 Task: Plan a 2-hour team-building activity for the sales department, including outdoor challenges and team bonding exercises.
Action: Mouse pressed left at (870, 120)
Screenshot: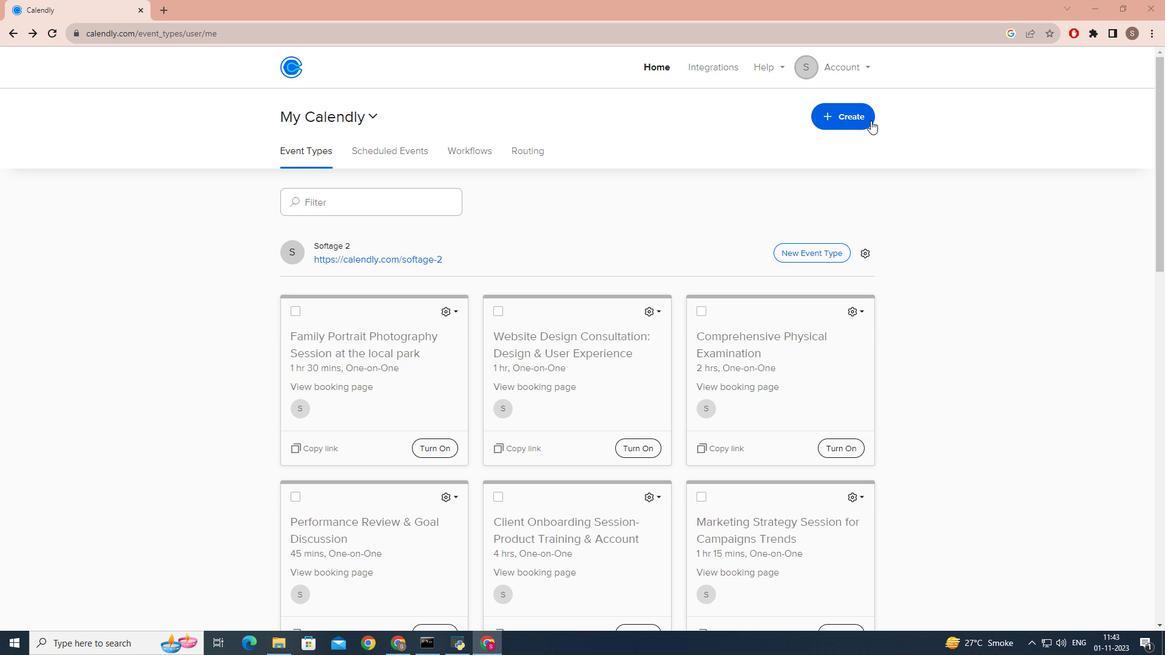 
Action: Mouse moved to (786, 163)
Screenshot: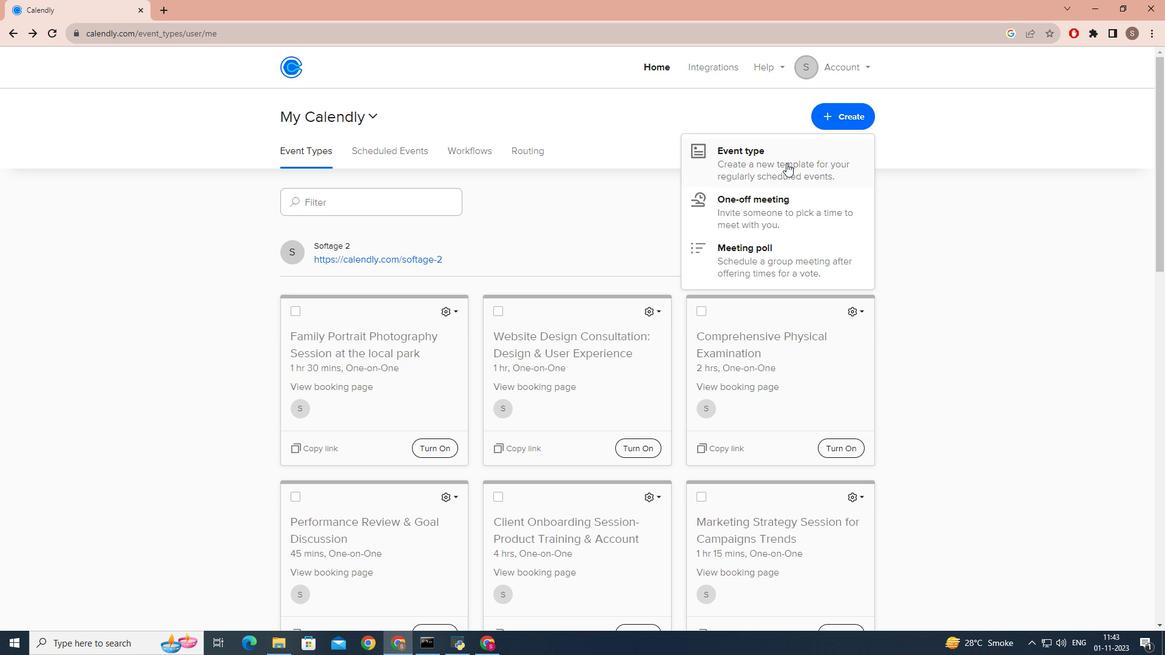 
Action: Mouse pressed left at (786, 163)
Screenshot: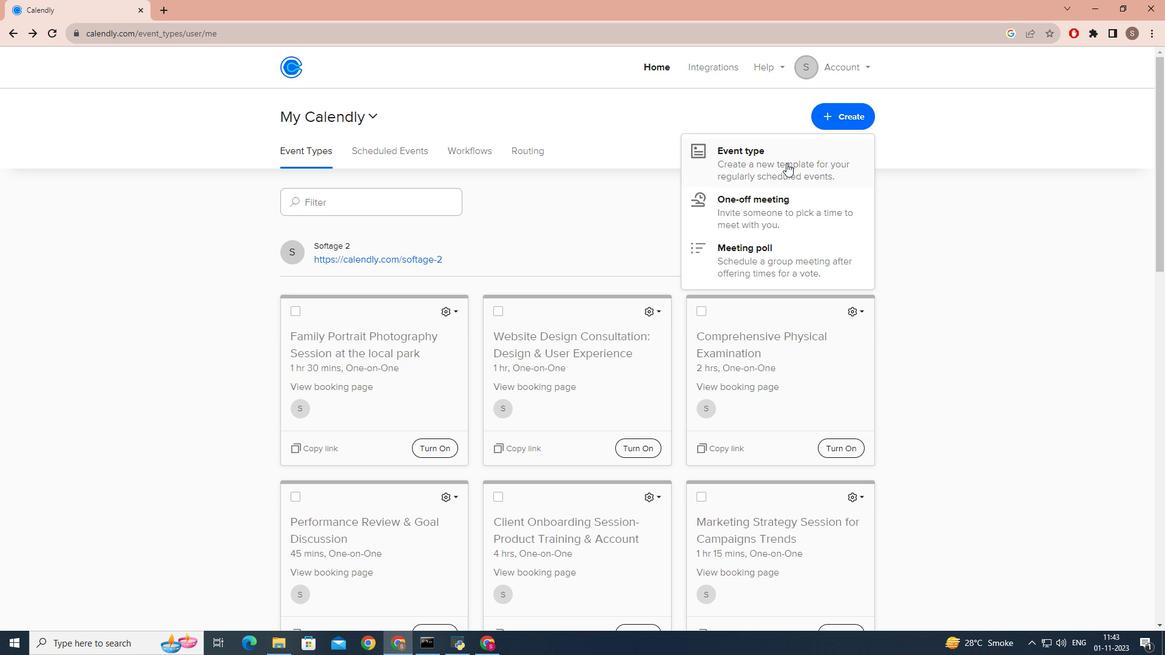 
Action: Mouse moved to (549, 211)
Screenshot: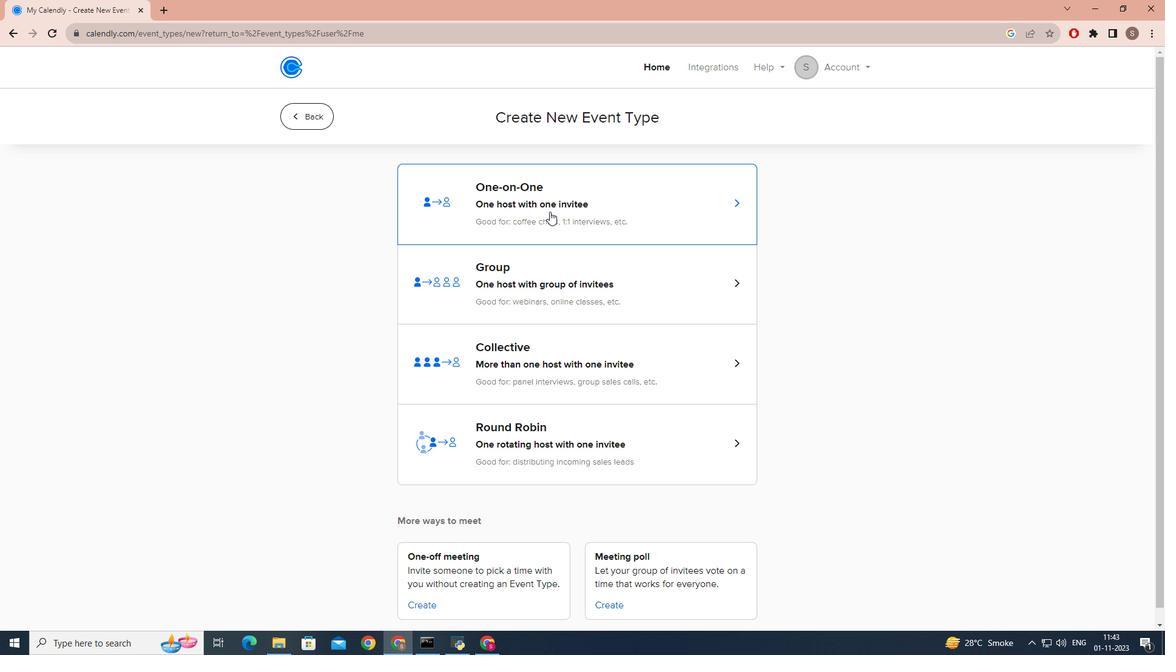 
Action: Mouse pressed left at (549, 211)
Screenshot: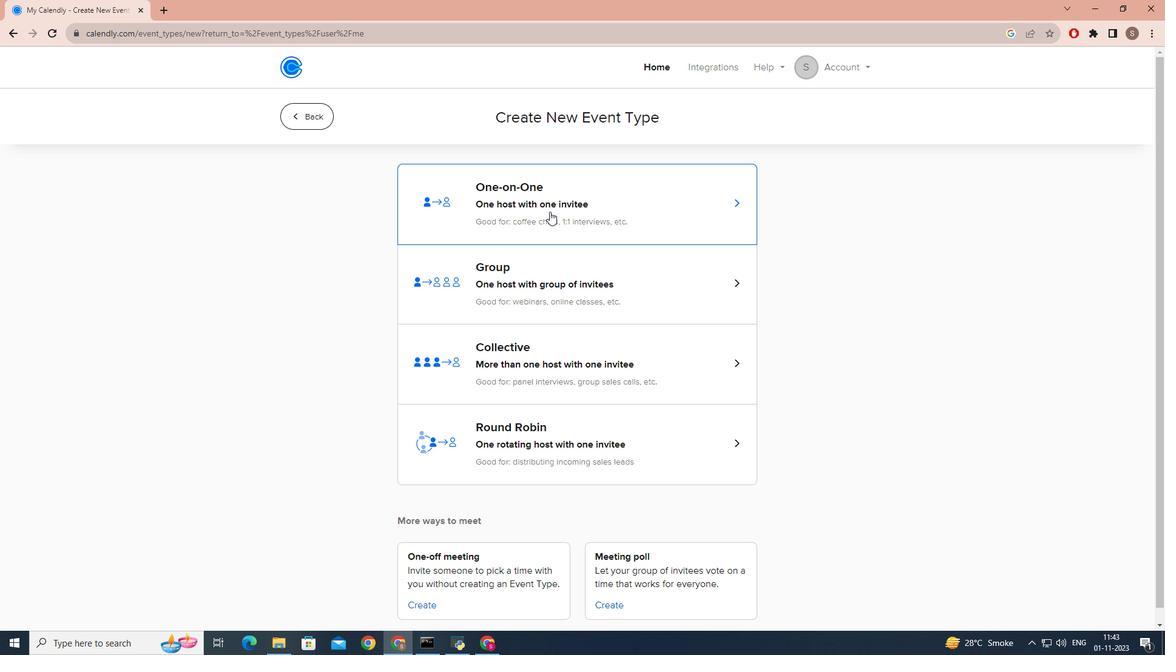 
Action: Mouse moved to (381, 288)
Screenshot: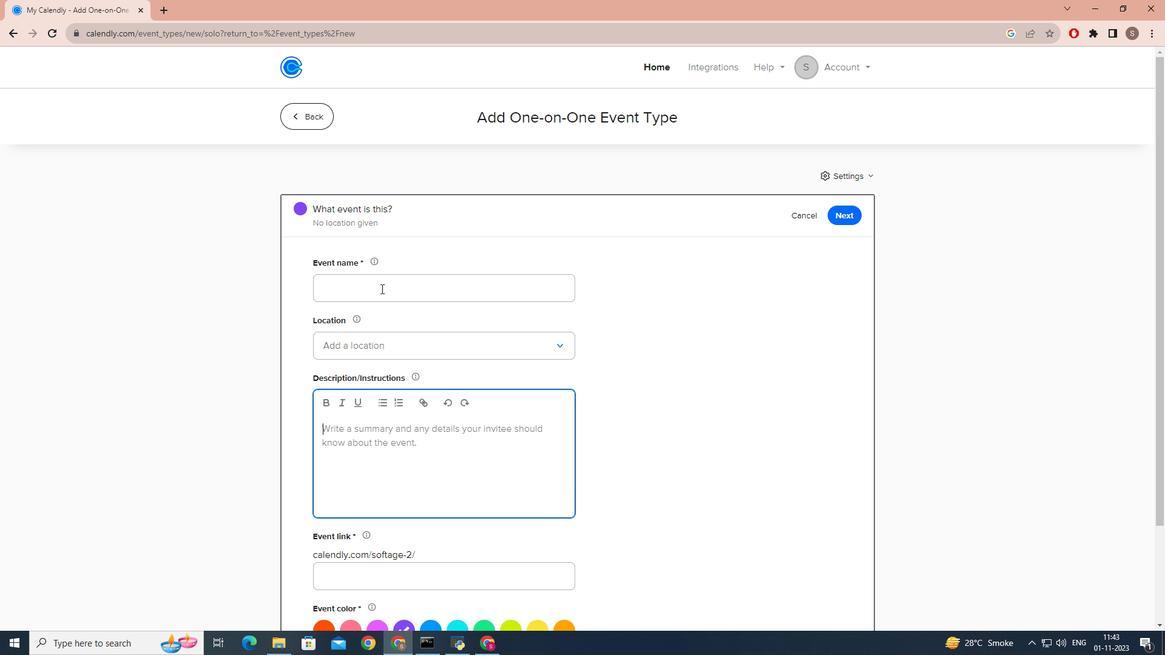 
Action: Mouse pressed left at (381, 288)
Screenshot: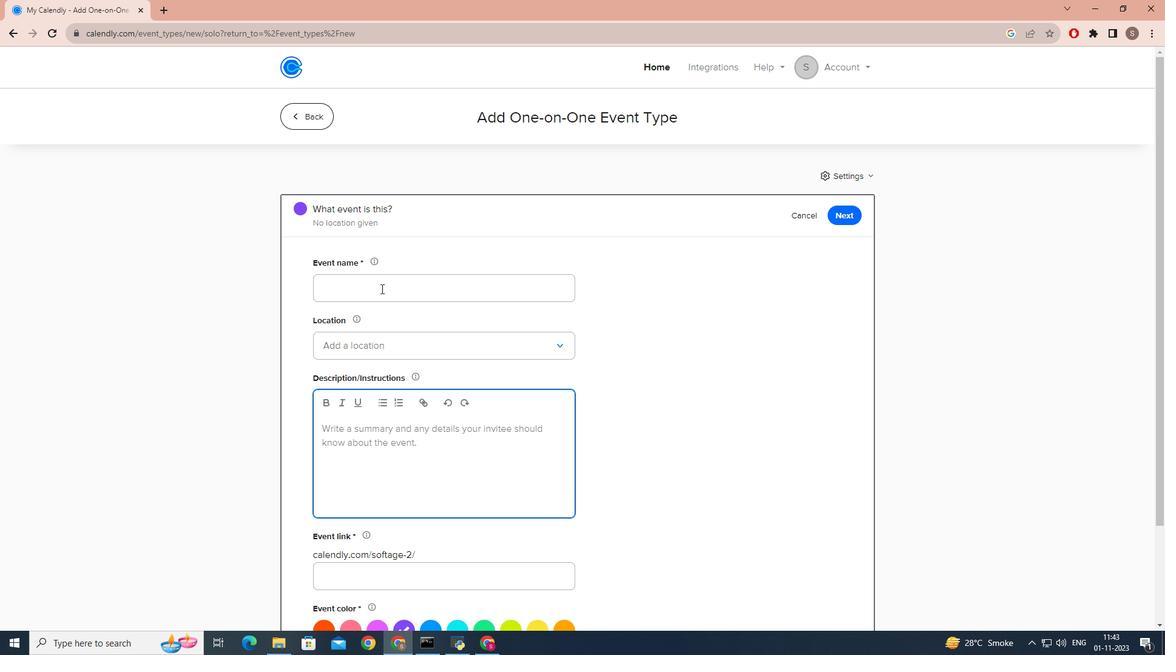 
Action: Key pressed <Key.caps_lock>S<Key.caps_lock>ales<Key.space><Key.caps_lock>D<Key.caps_lock>epartment<Key.space><Key.shift_r>:<Key.caps_lock>T<Key.caps_lock>eam<Key.space>building<Key.space>activity
Screenshot: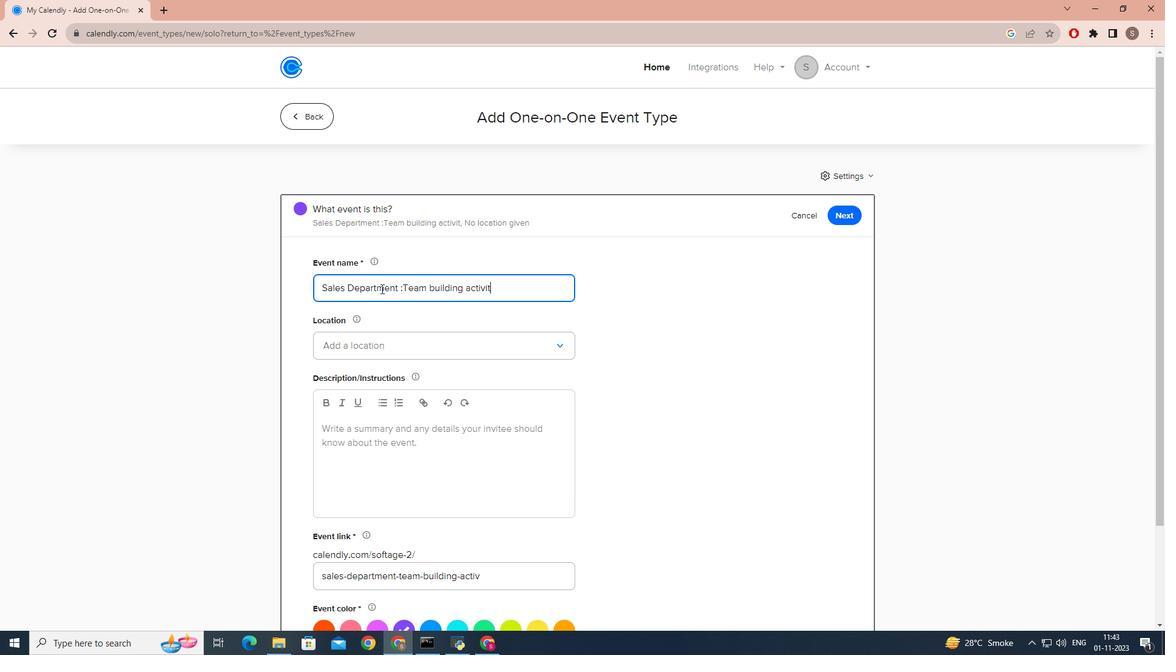 
Action: Mouse moved to (437, 286)
Screenshot: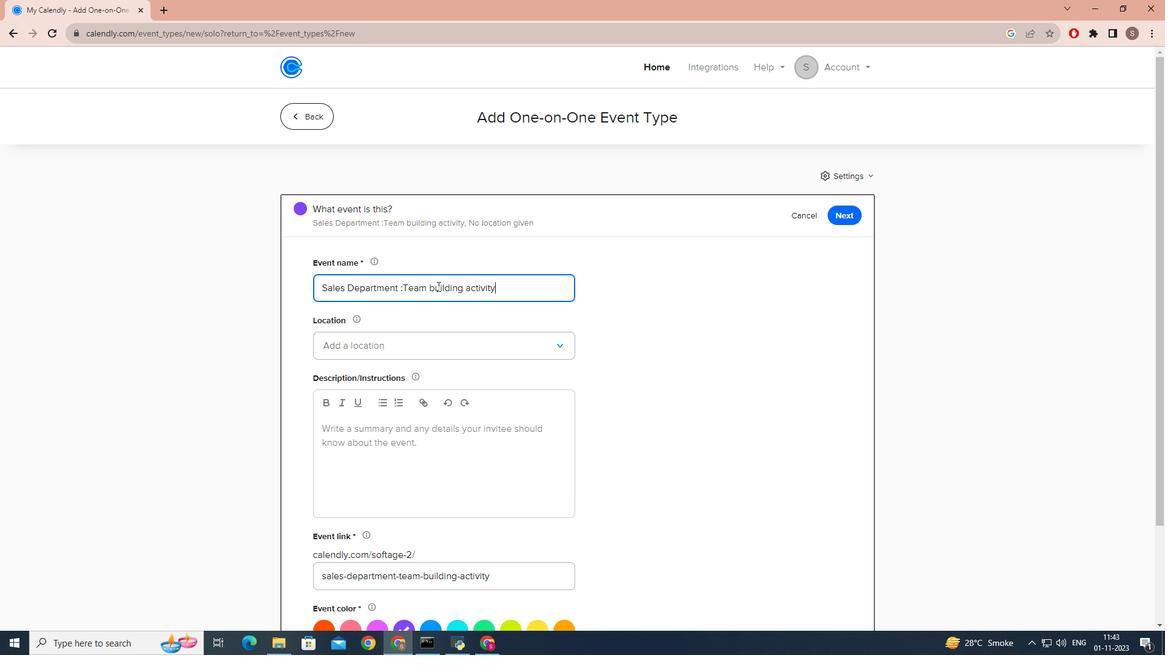 
Action: Mouse pressed left at (437, 286)
Screenshot: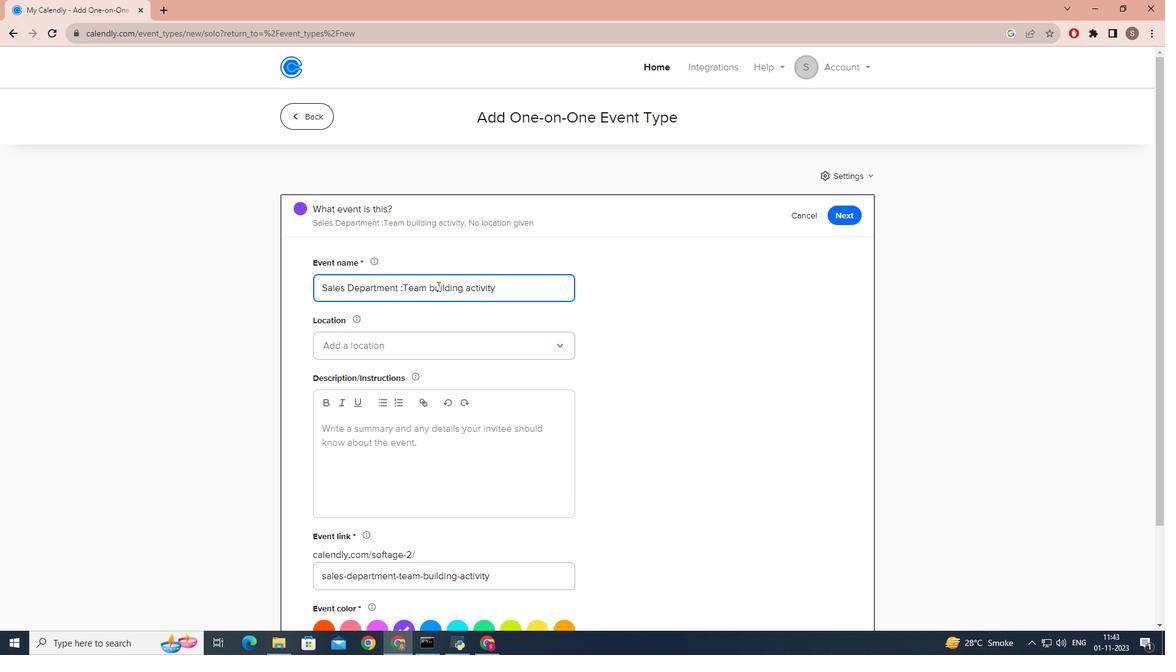 
Action: Mouse moved to (432, 287)
Screenshot: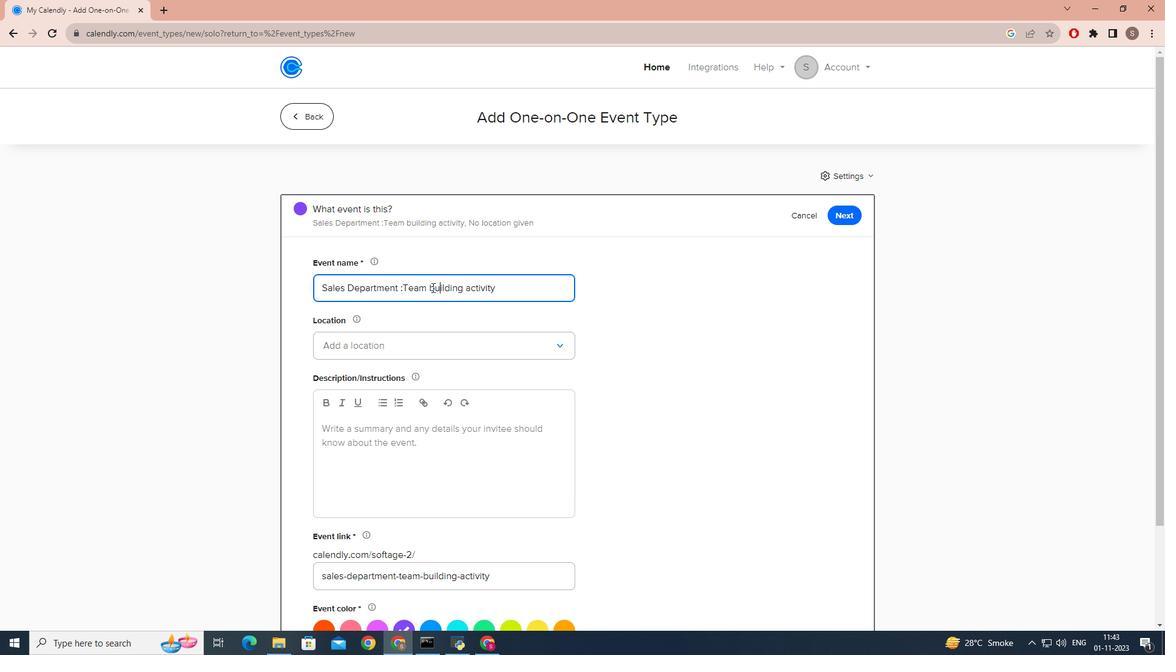 
Action: Mouse pressed left at (432, 287)
Screenshot: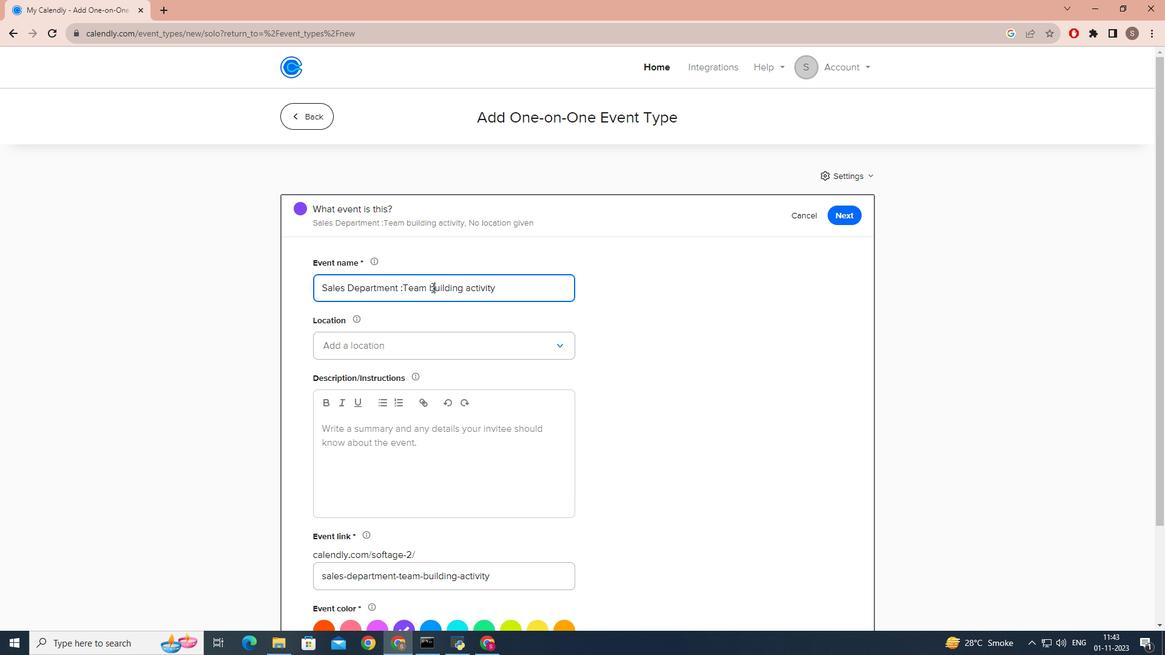 
Action: Key pressed <Key.backspace><Key.caps_lock>B
Screenshot: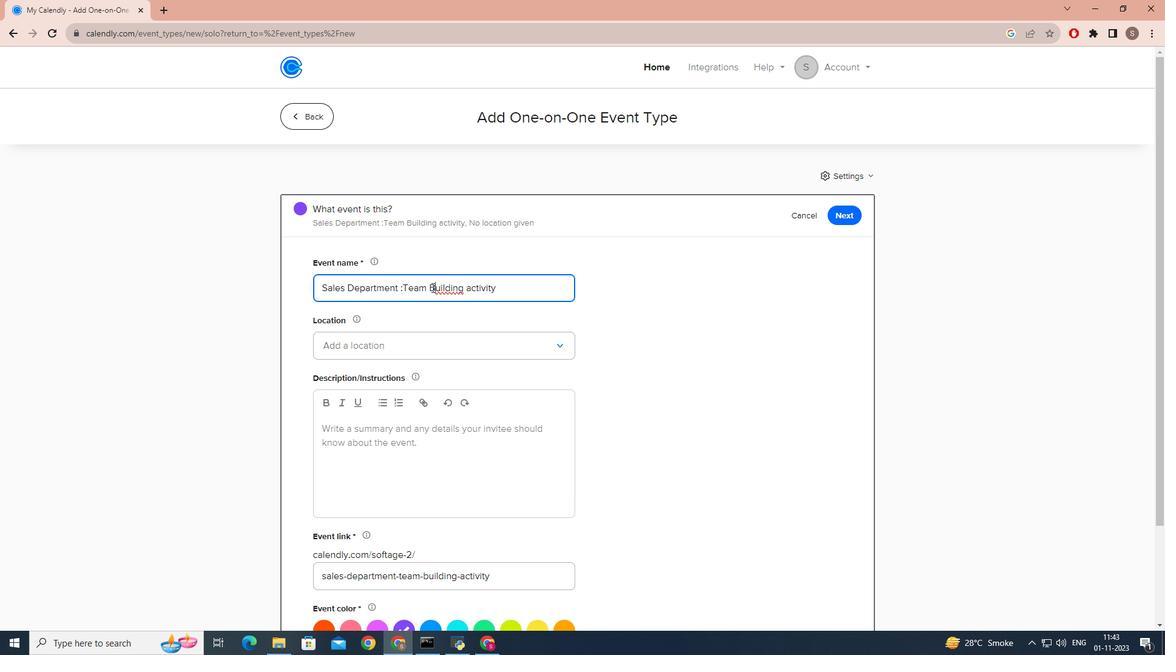 
Action: Mouse moved to (469, 295)
Screenshot: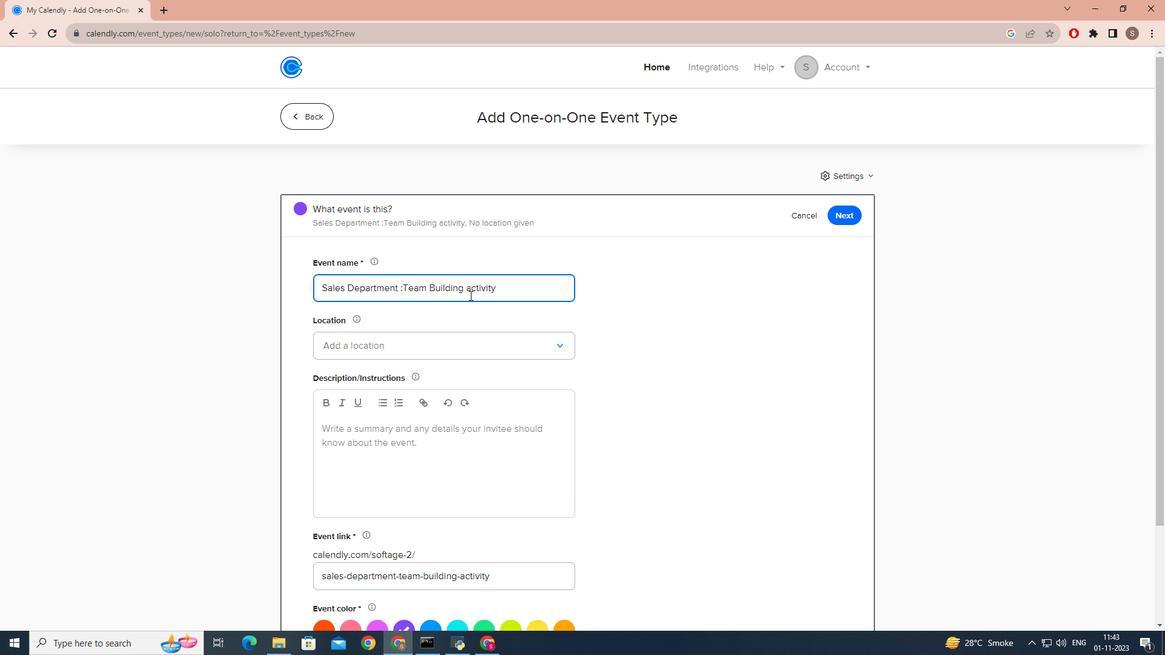 
Action: Mouse pressed left at (469, 295)
Screenshot: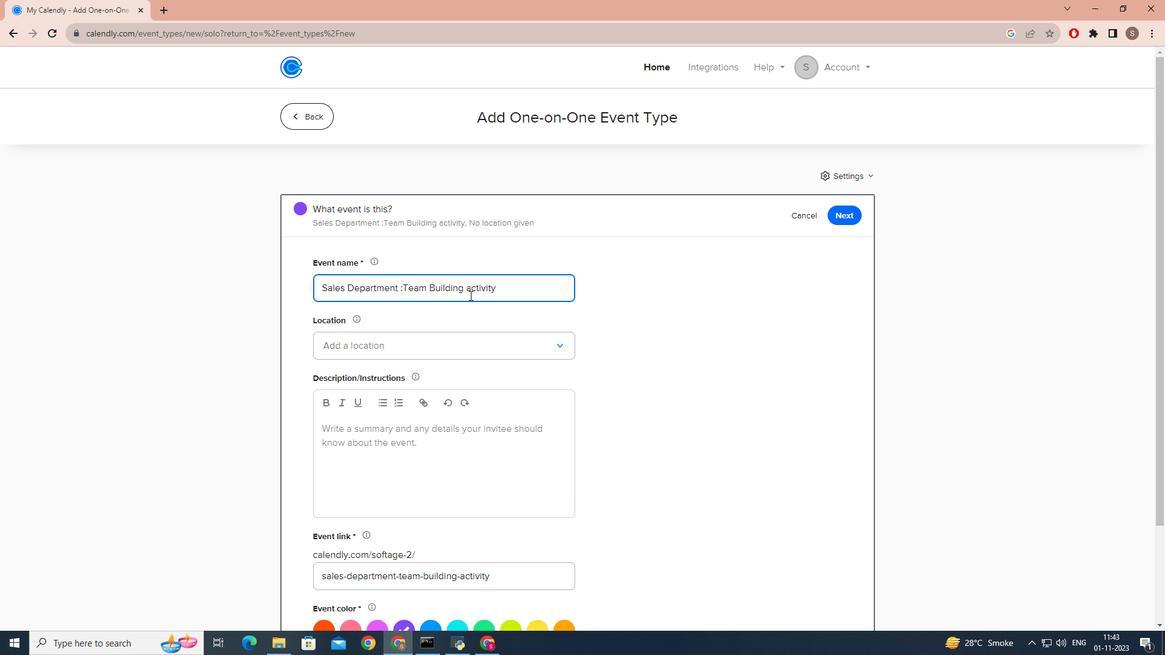 
Action: Key pressed <Key.backspace>A<Key.caps_lock>
Screenshot: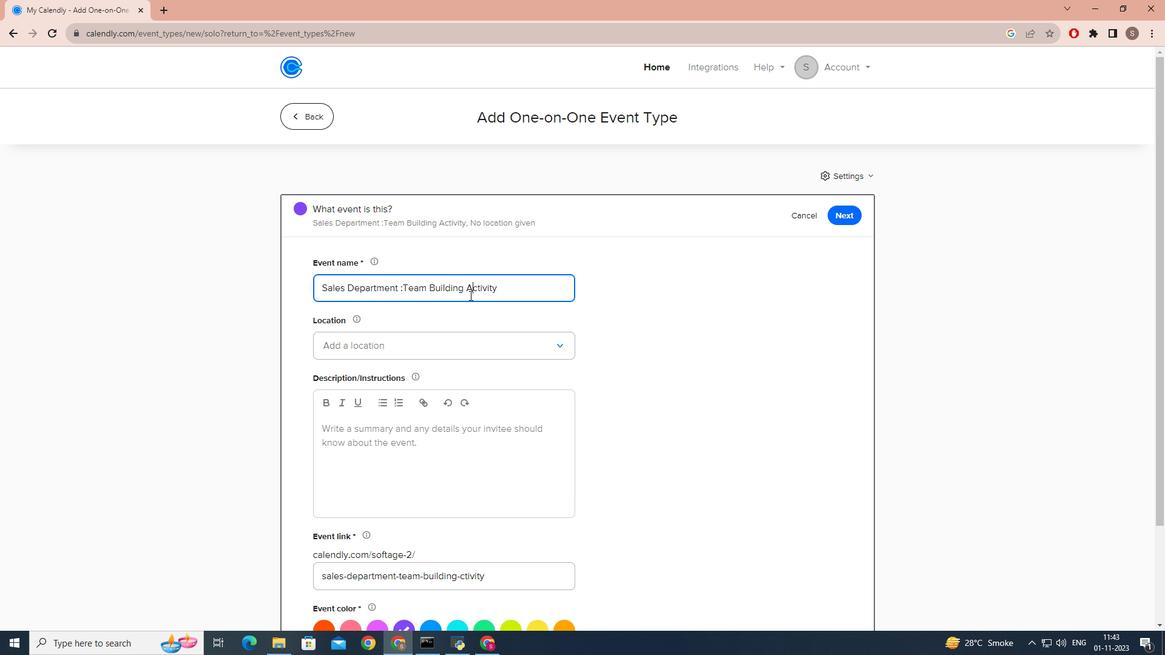 
Action: Mouse moved to (388, 338)
Screenshot: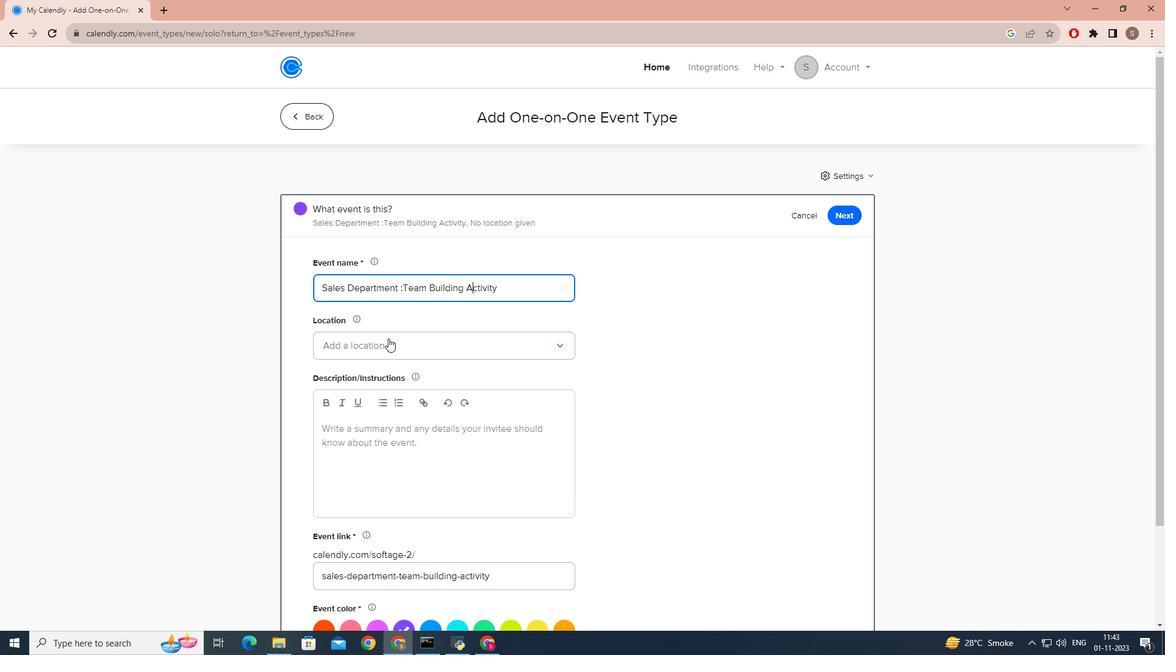 
Action: Mouse pressed left at (388, 338)
Screenshot: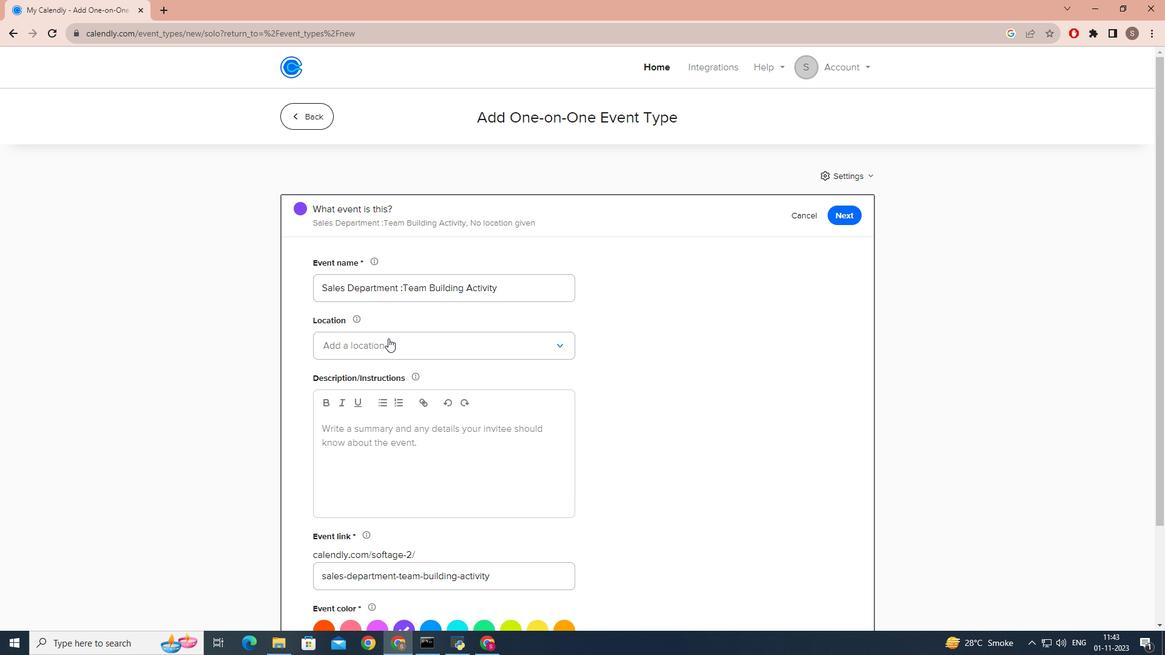 
Action: Mouse moved to (375, 382)
Screenshot: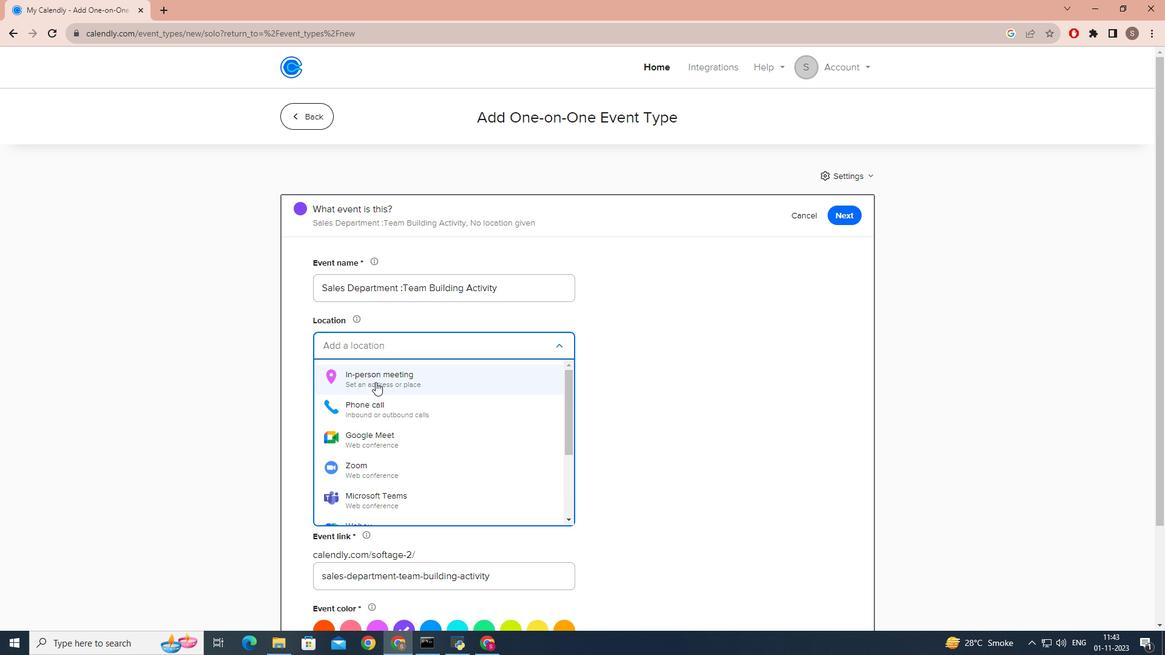 
Action: Mouse pressed left at (375, 382)
Screenshot: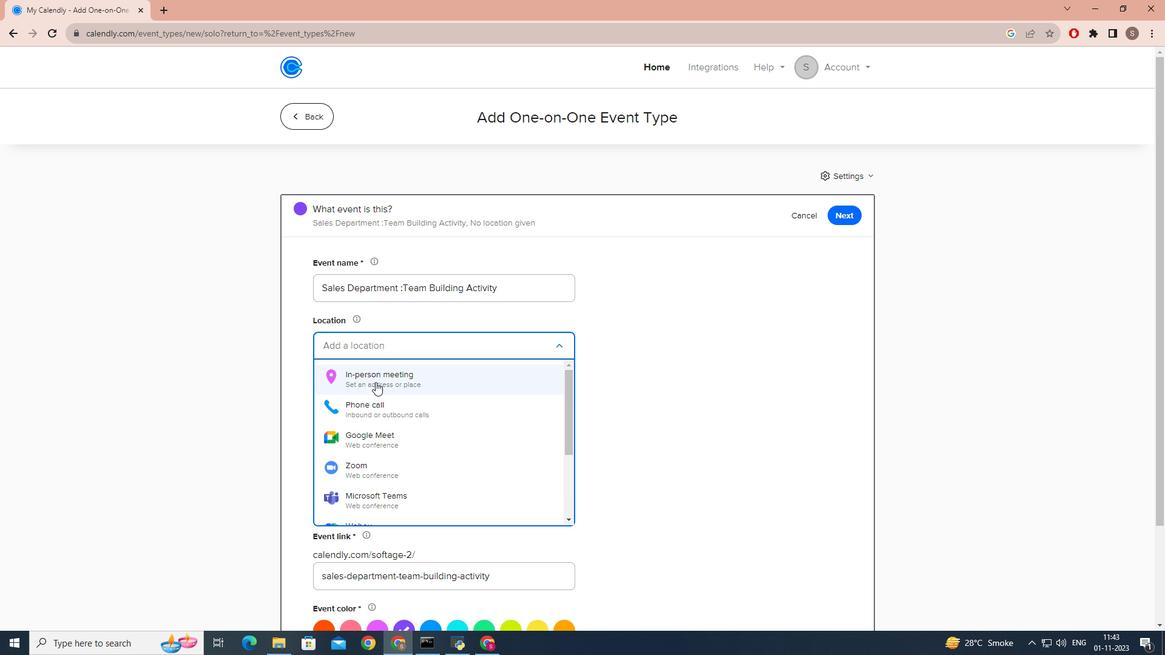 
Action: Mouse moved to (534, 197)
Screenshot: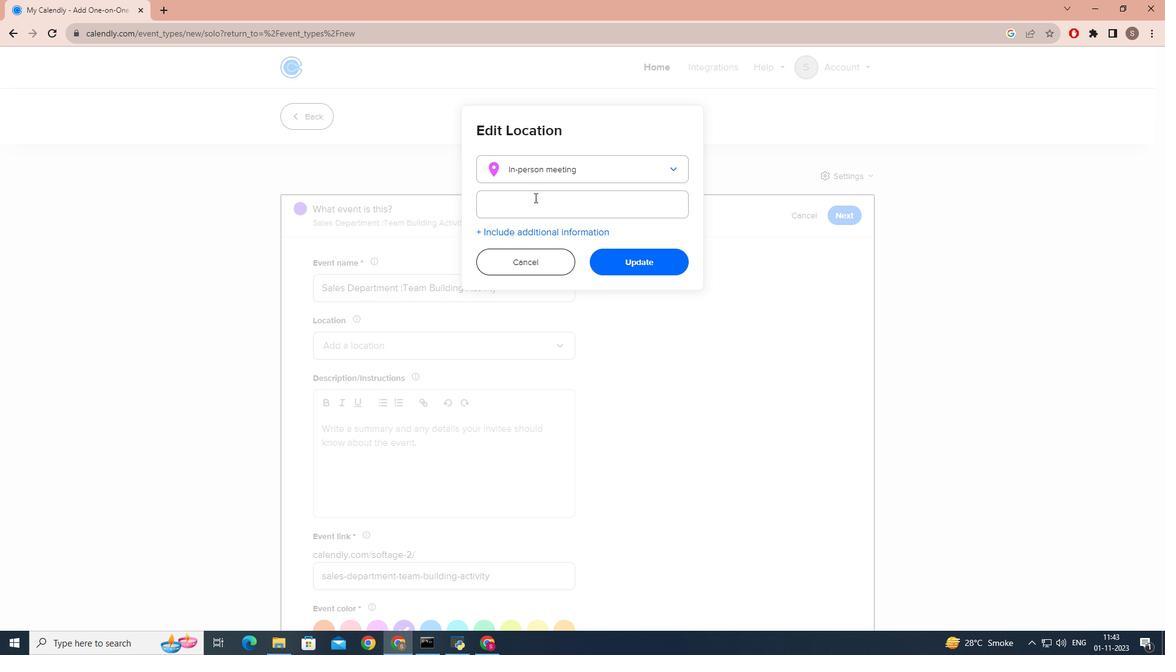 
Action: Mouse pressed left at (534, 197)
Screenshot: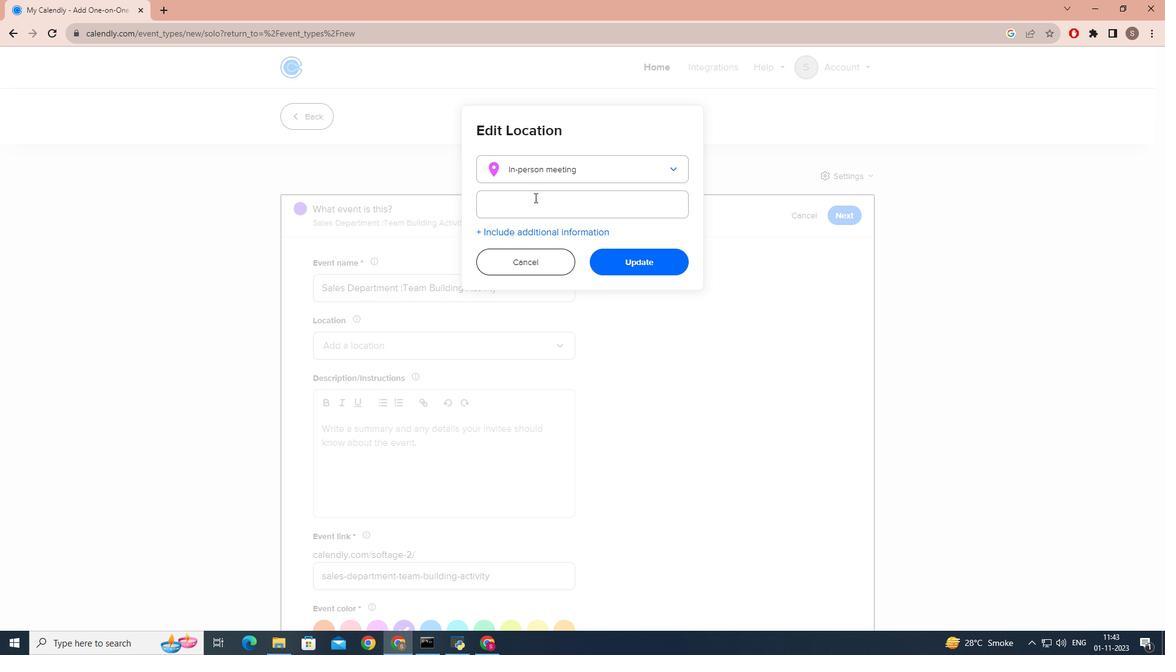 
Action: Key pressed <Key.caps_lock>C<Key.caps_lock>omo<Key.space><Key.caps_lock>P<Key.caps_lock>ark,<Key.space><Key.caps_lock>M<Key.caps_lock>innesota
Screenshot: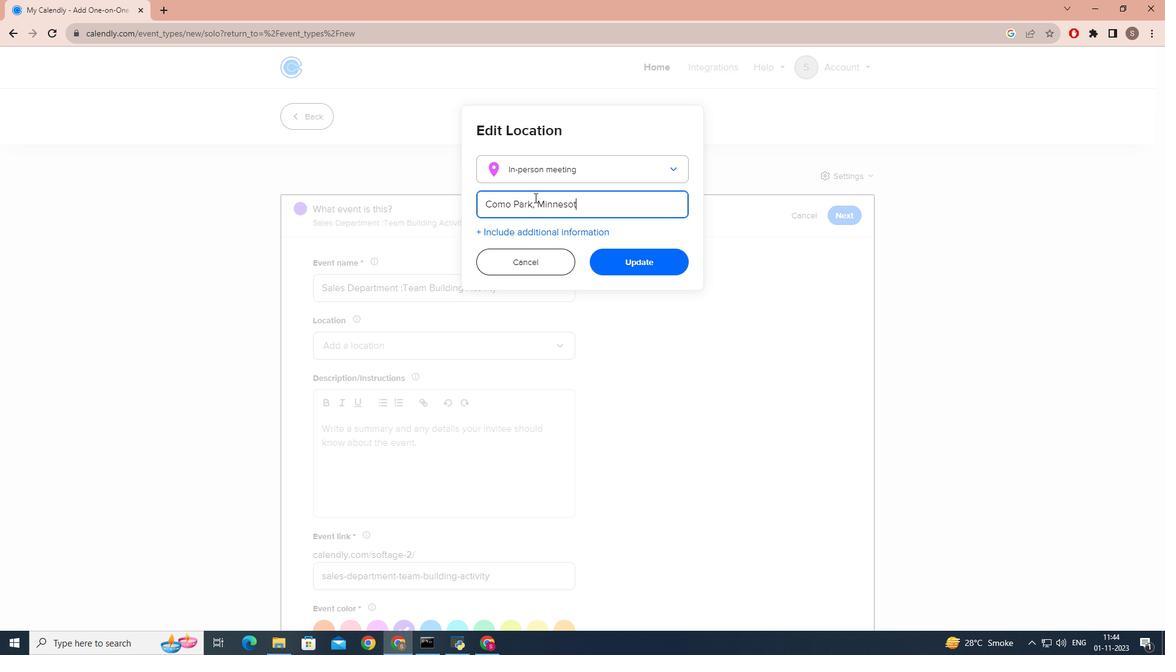 
Action: Mouse moved to (612, 270)
Screenshot: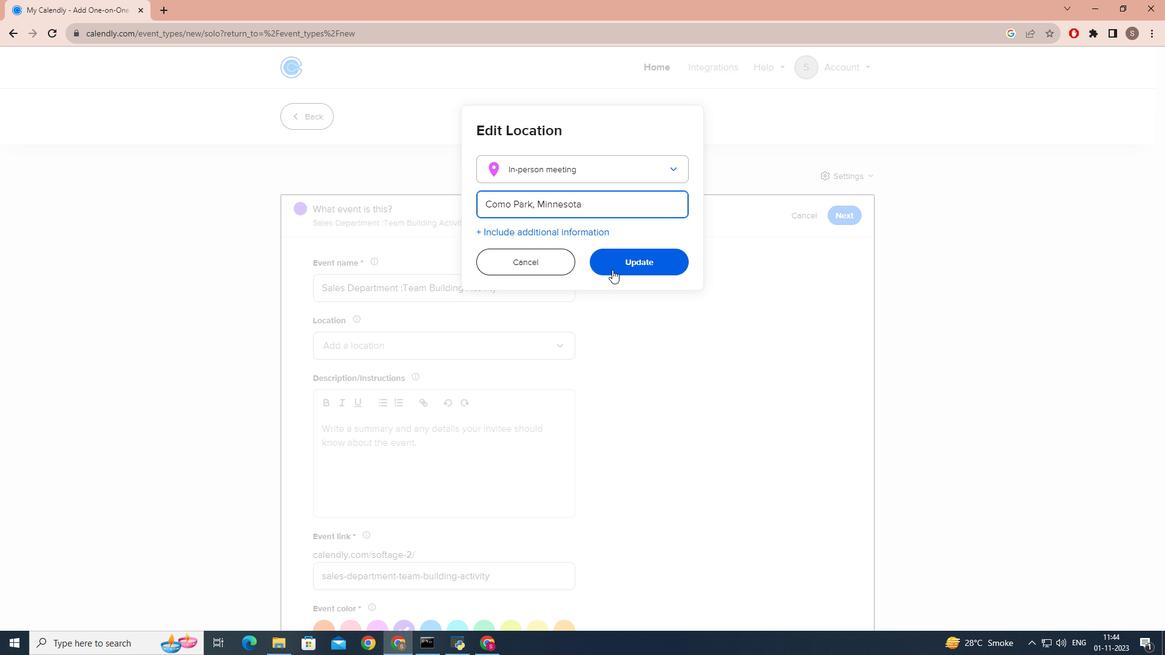 
Action: Mouse pressed left at (612, 270)
Screenshot: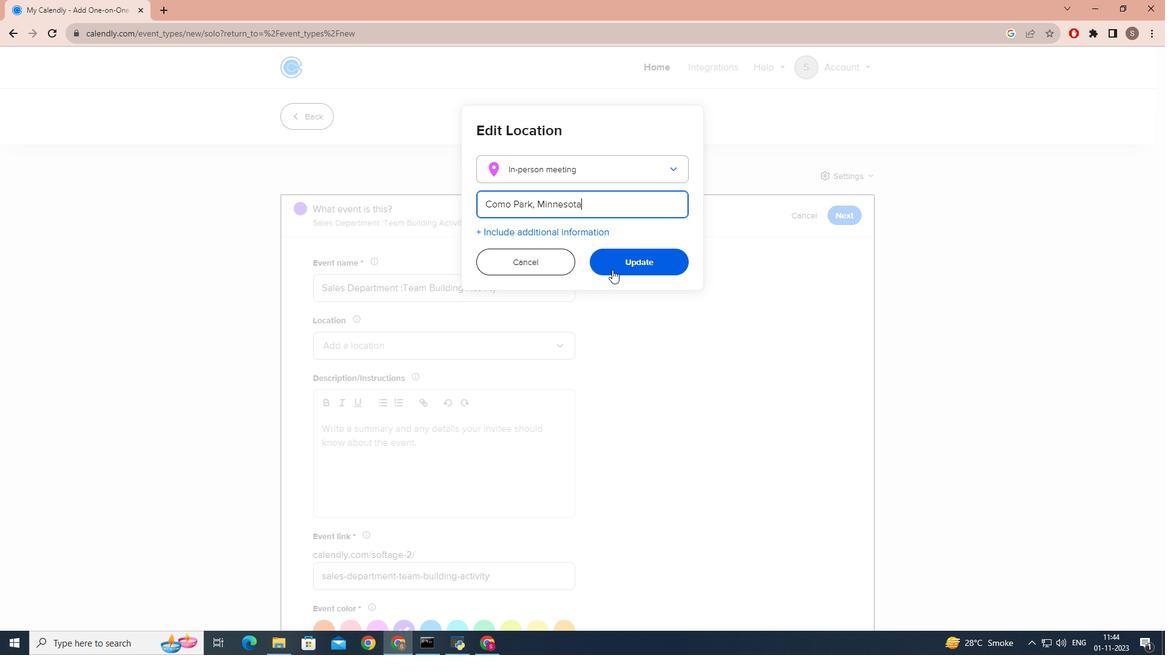 
Action: Mouse moved to (385, 472)
Screenshot: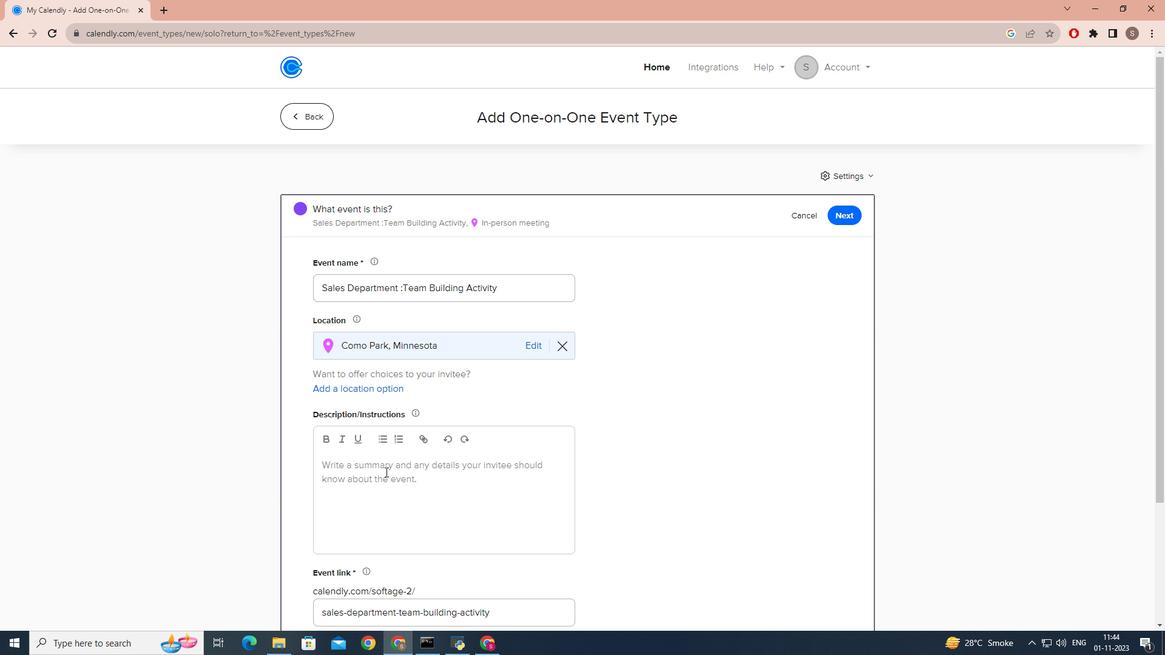 
Action: Mouse pressed left at (385, 472)
Screenshot: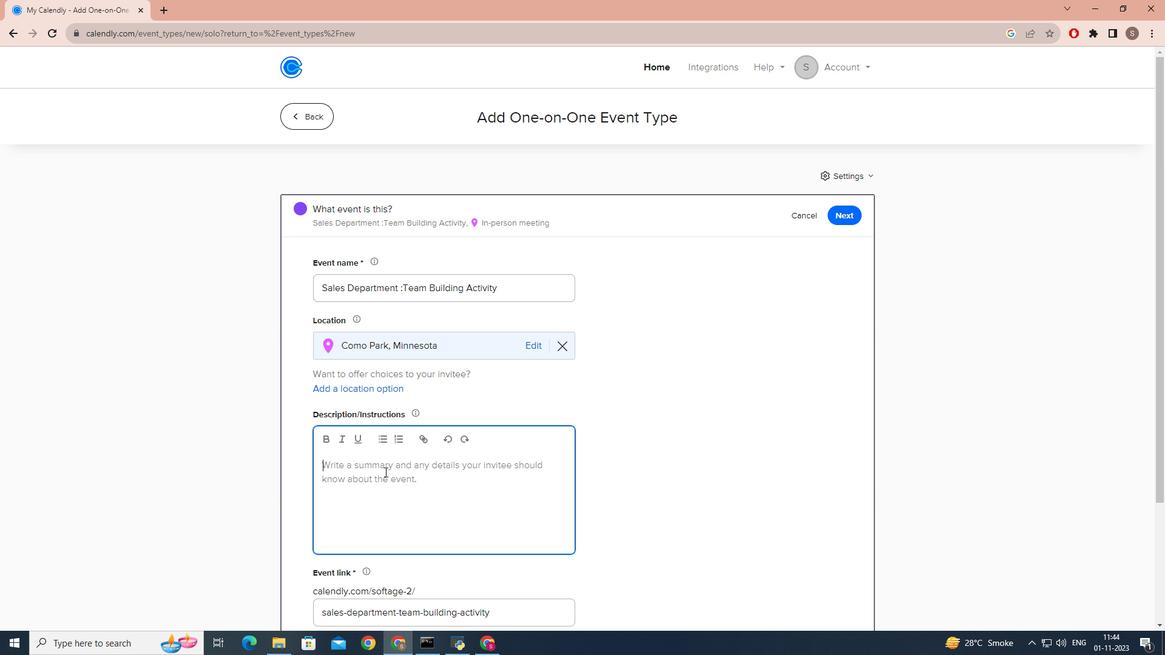 
Action: Mouse moved to (384, 472)
Screenshot: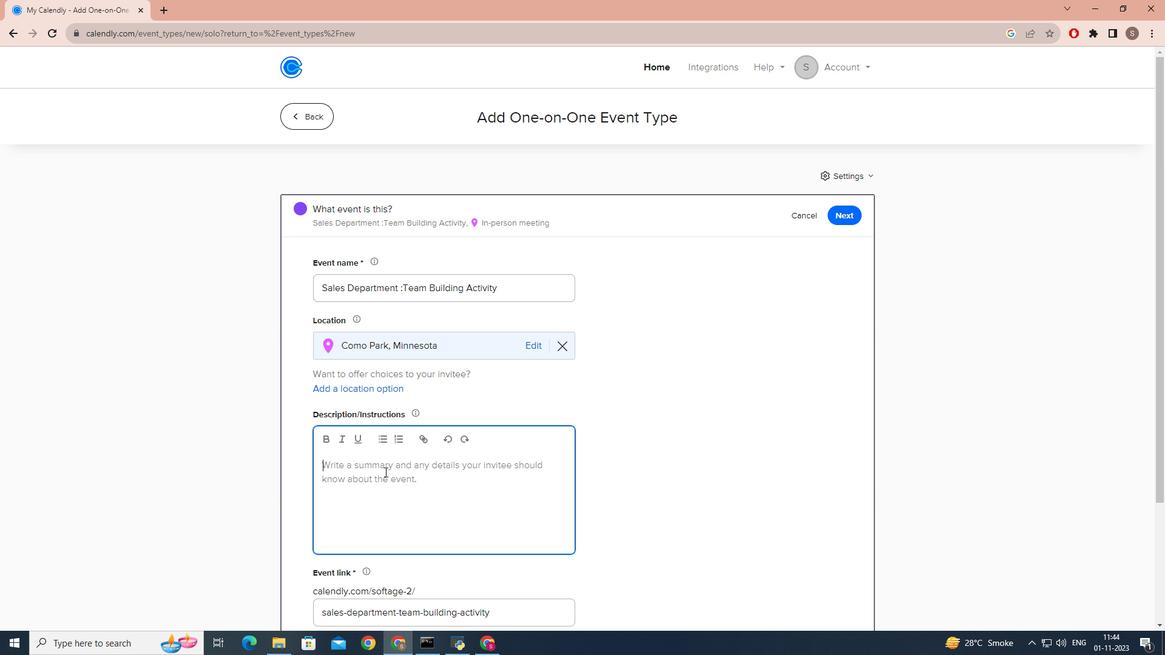 
Action: Key pressed <Key.caps_lock>J<Key.caps_lock>oin<Key.space>us<Key.space>for<Key.space>a<Key.space>fun<Key.space>and<Key.space>engaging<Key.space>team<Key.space>building<Key.space>session<Key.space>.<Key.caps_lock>W<Key.caps_lock>e<Key.space>will<Key.space>be<Key.space>our<Key.backspace>tdoors<Key.space>,tacking<Key.space>challebn<Key.backspace><Key.backspace>nges<Key.space>and<Key.space>participating<Key.space>in<Key.space>tem<Key.space>bonding<Key.space>exercises<Key.space>tostre<Key.backspace><Key.backspace><Key.backspace><Key.backspace><Key.space>
Screenshot: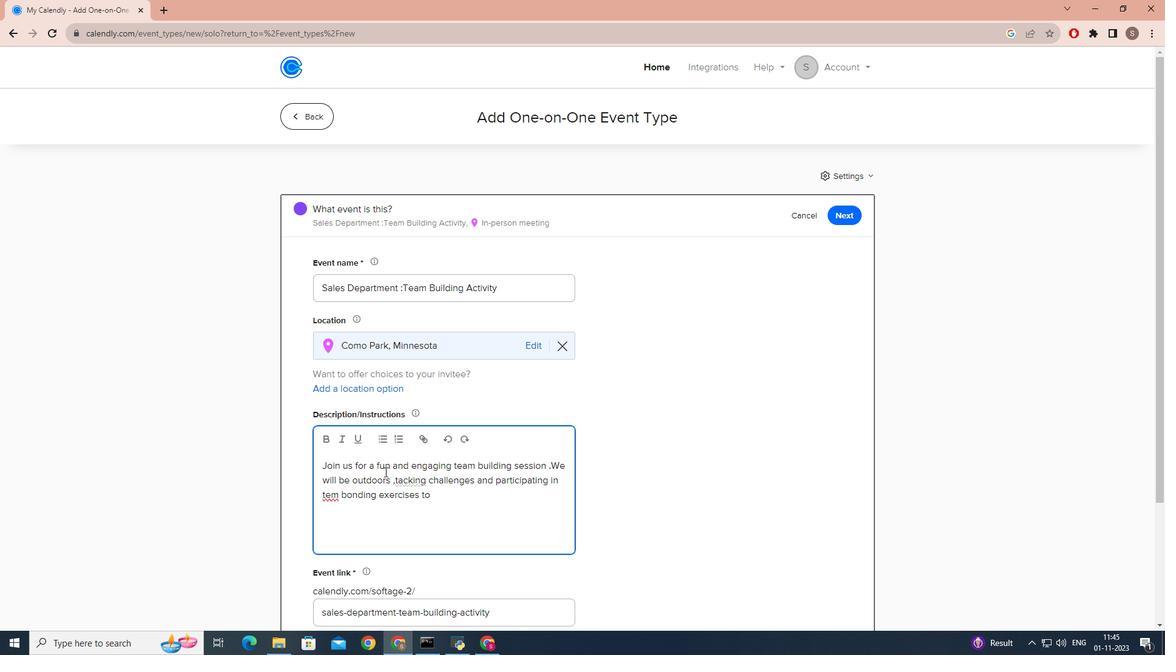 
Action: Mouse moved to (332, 495)
Screenshot: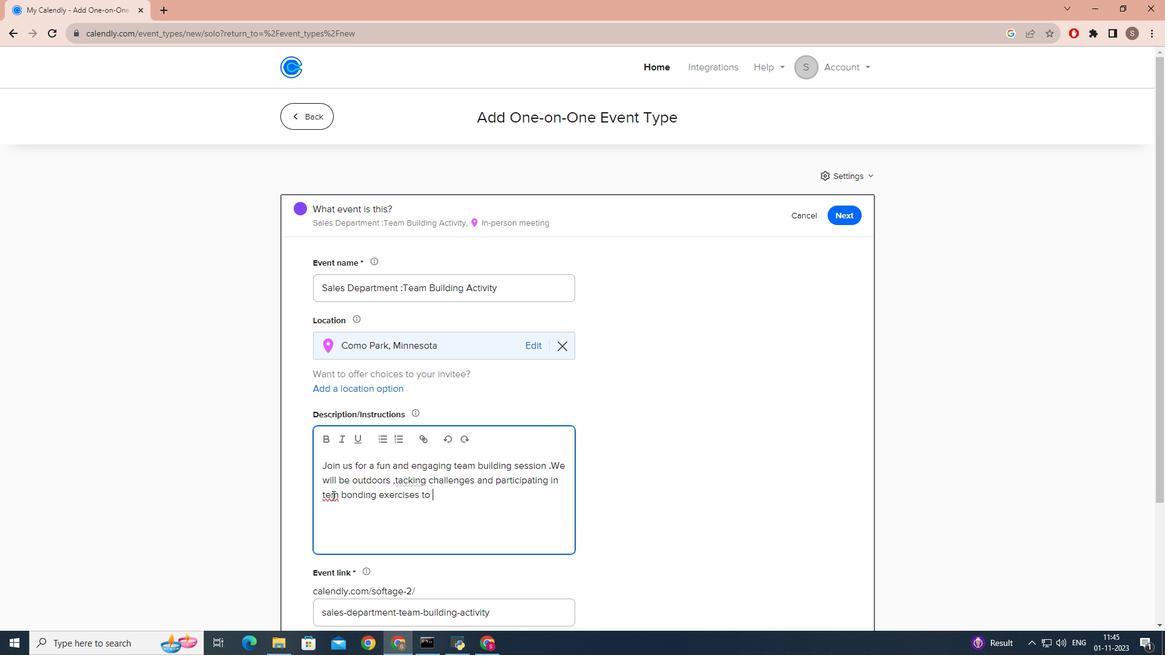 
Action: Mouse pressed left at (332, 495)
Screenshot: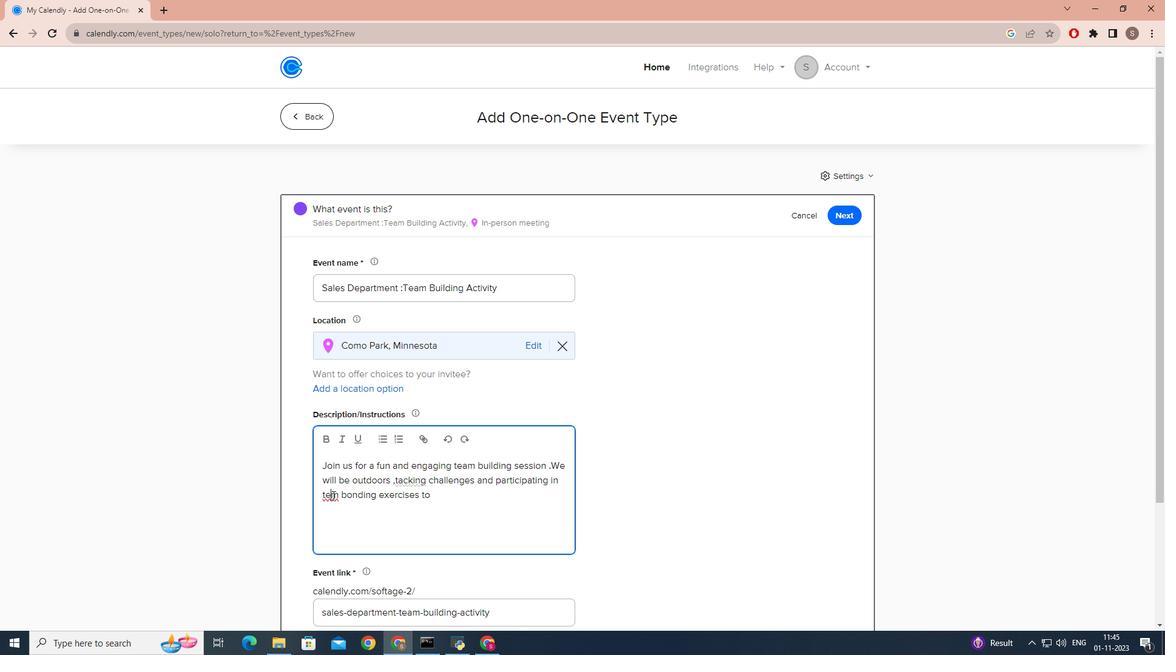 
Action: Key pressed a
Screenshot: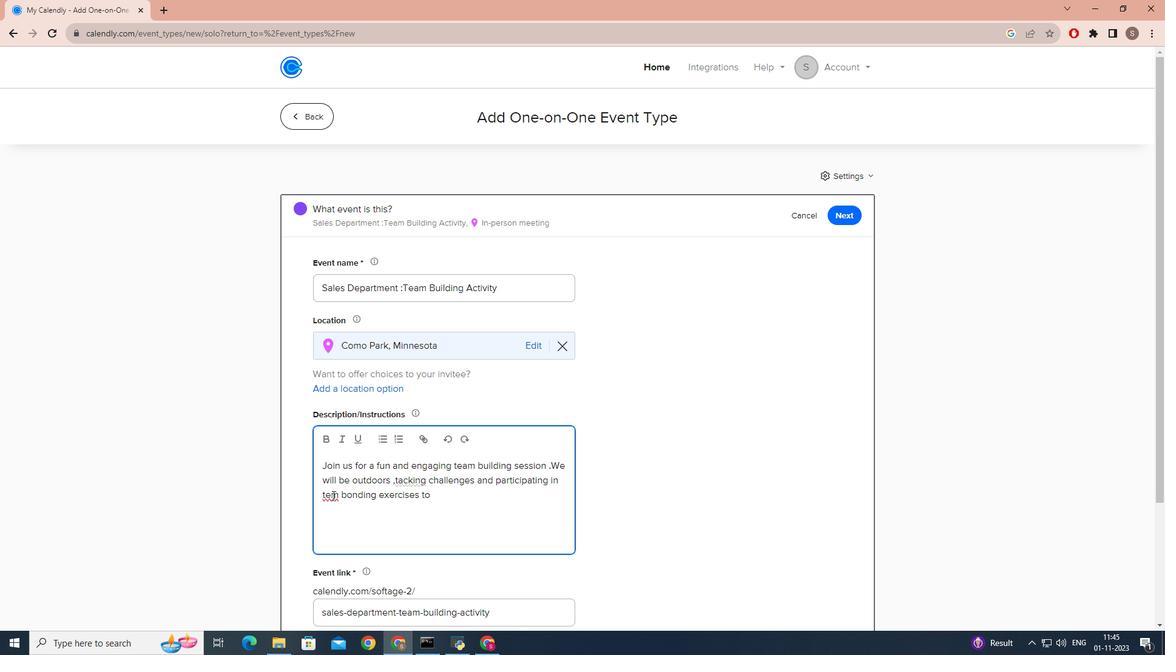 
Action: Mouse moved to (443, 503)
Screenshot: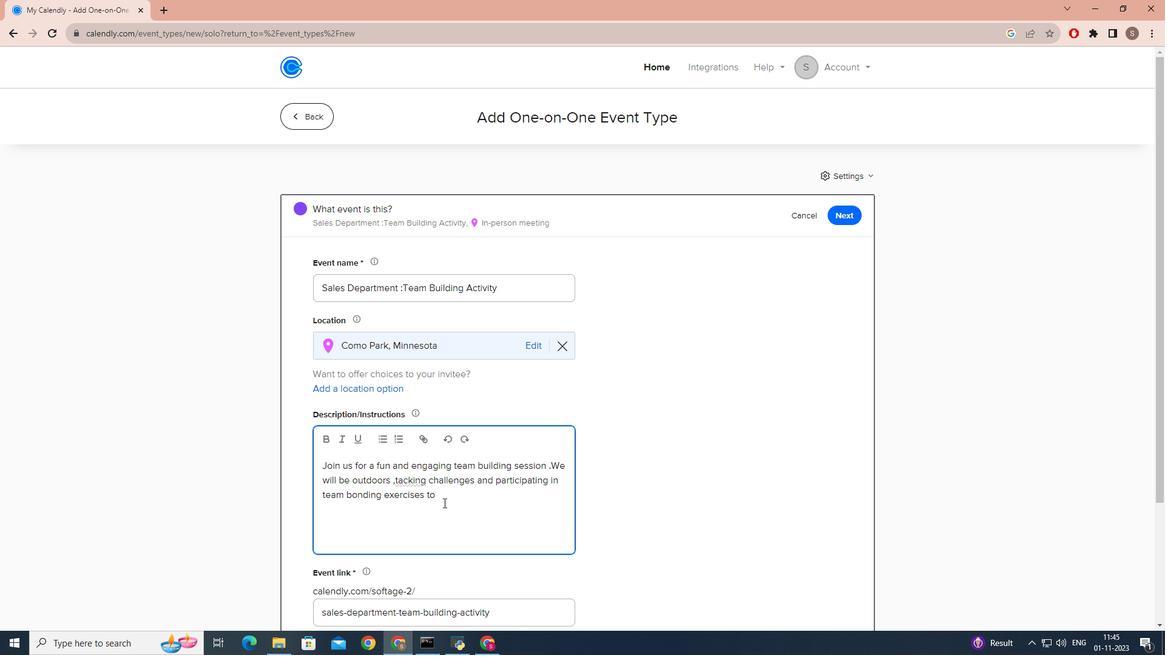 
Action: Mouse pressed left at (443, 503)
Screenshot: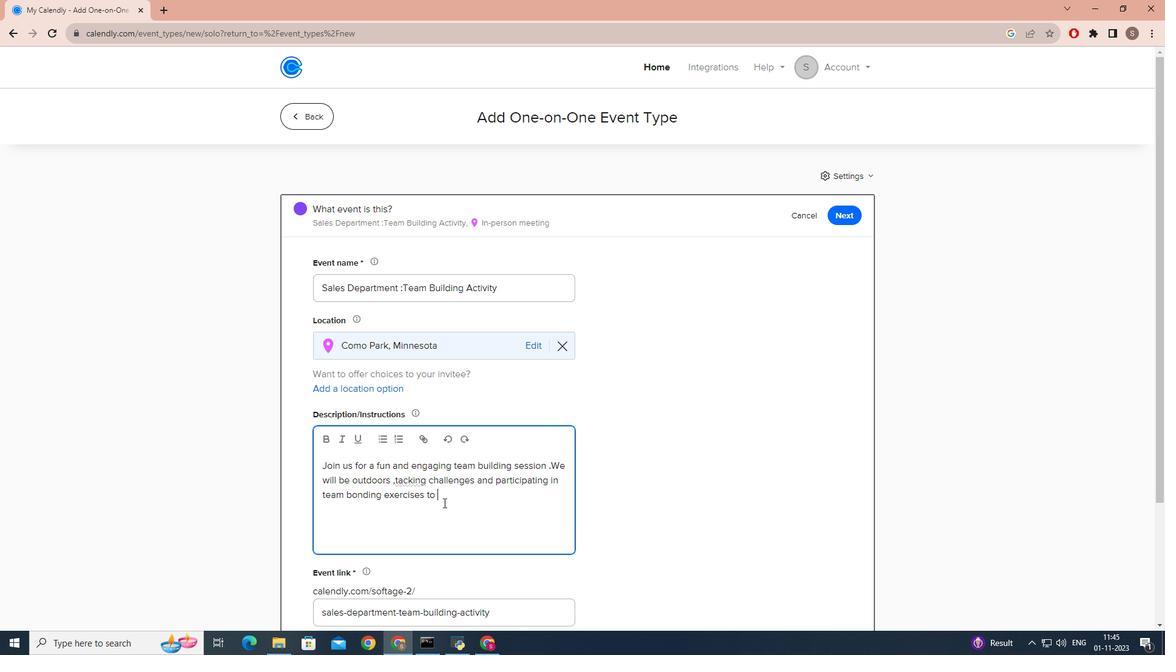 
Action: Key pressed strengthen<Key.space>our<Key.space>collo<Key.backspace>aborative<Key.space>skills.<Key.caps_lock>D<Key.caps_lock>ress<Key.space>comfortbely<Key.space>an<Key.backspace><Key.backspace><Key.backspace><Key.backspace><Key.backspace><Key.backspace><Key.backspace>abely<Key.space>a<Key.backspace><Key.backspace><Key.backspace><Key.backspace><Key.backspace><Key.backspace>bly<Key.space>and<Key.space>be<Key.space>ready<Key.space>for<Key.space><Key.space><Key.backspace>a<Key.space>graet<Key.space><Key.backspace><Key.backspace><Key.backspace><Key.backspace><Key.backspace>reat<Key.space>team<Key.space>building<Key.space>experience<Key.space>with<Key.space>the<Key.space><Key.caps_lock>S<Key.caps_lock>ales<Key.space>deap<Key.backspace><Key.backspace>parte<Key.backspace>ment.
Screenshot: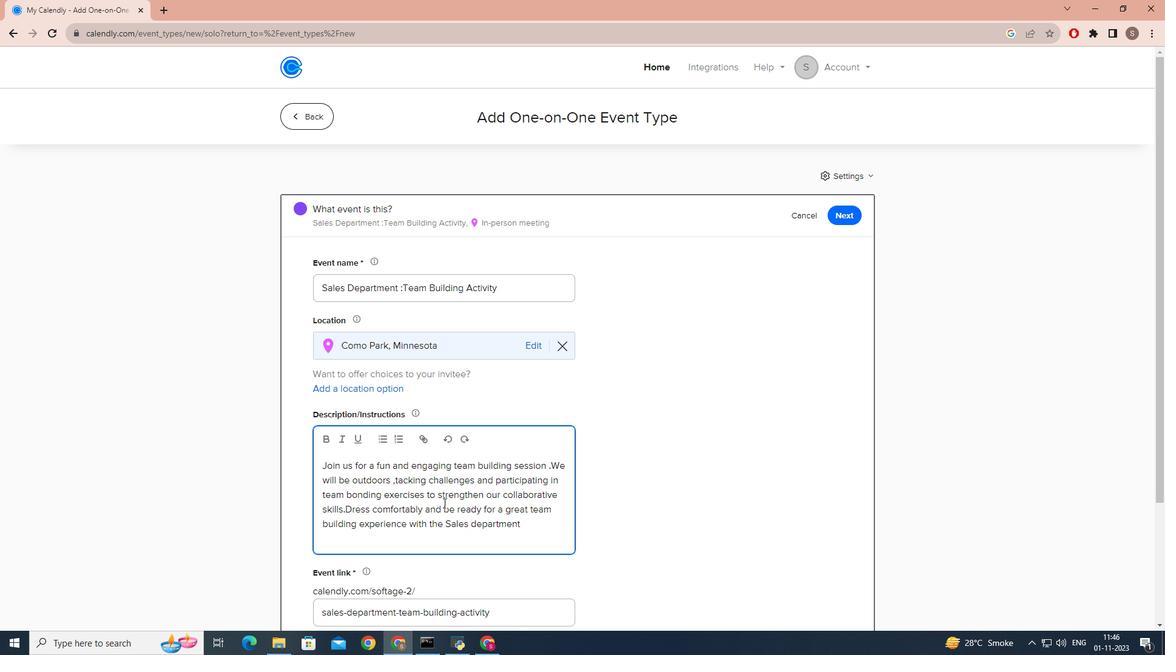 
Action: Mouse moved to (443, 503)
Screenshot: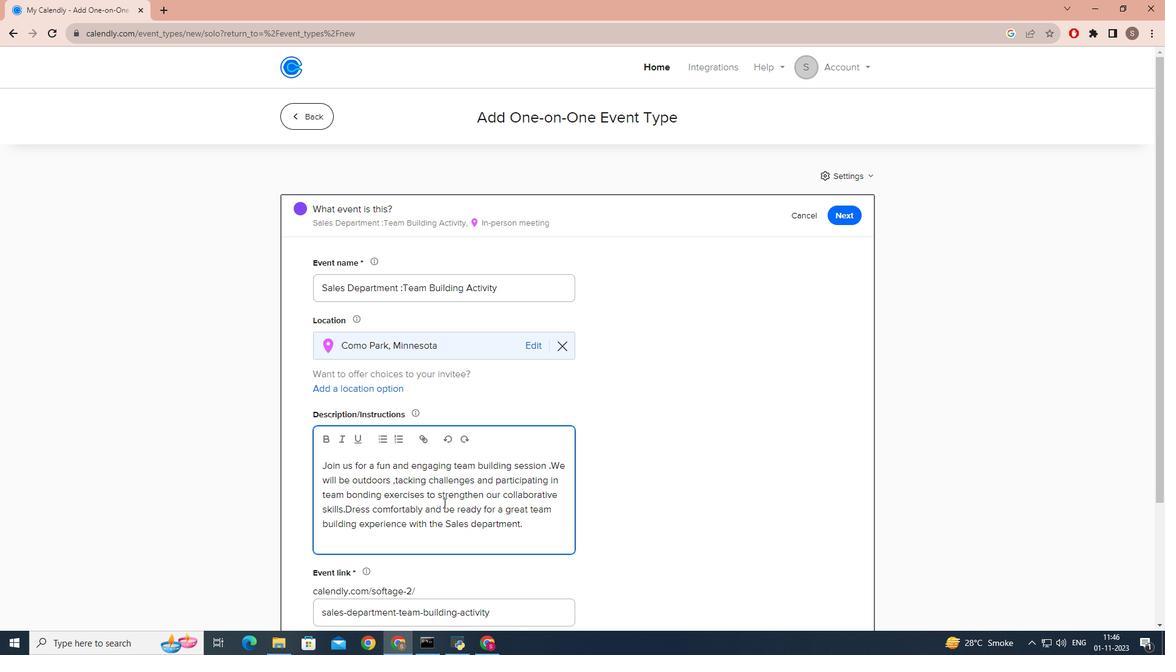 
Action: Mouse scrolled (443, 502) with delta (0, 0)
Screenshot: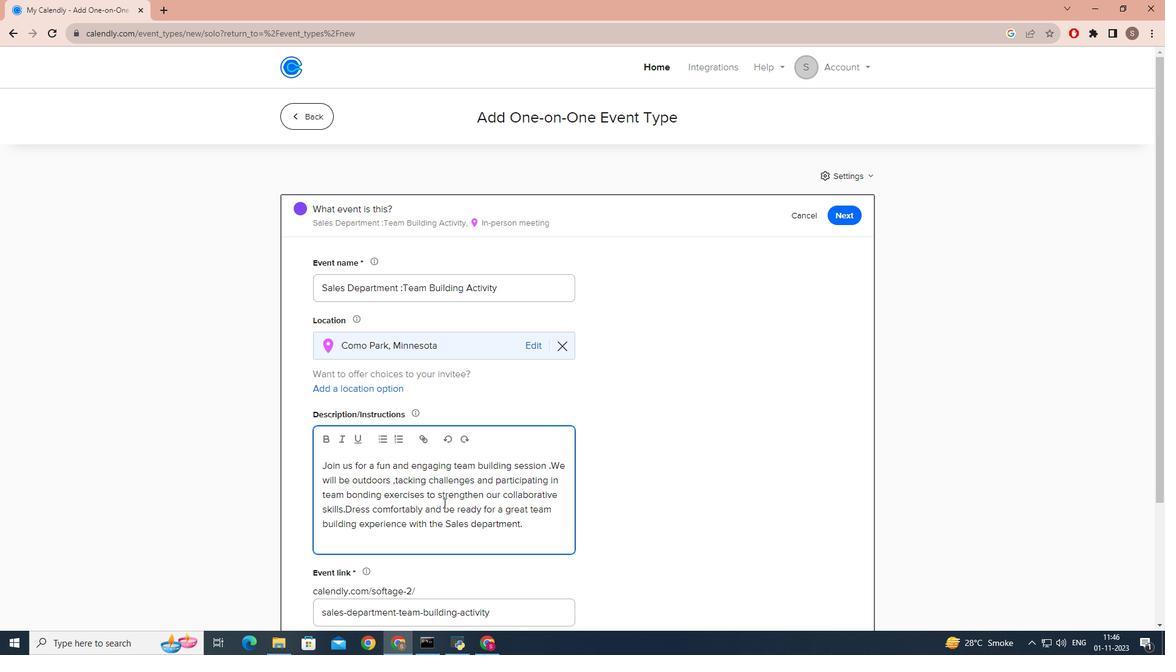 
Action: Mouse scrolled (443, 502) with delta (0, 0)
Screenshot: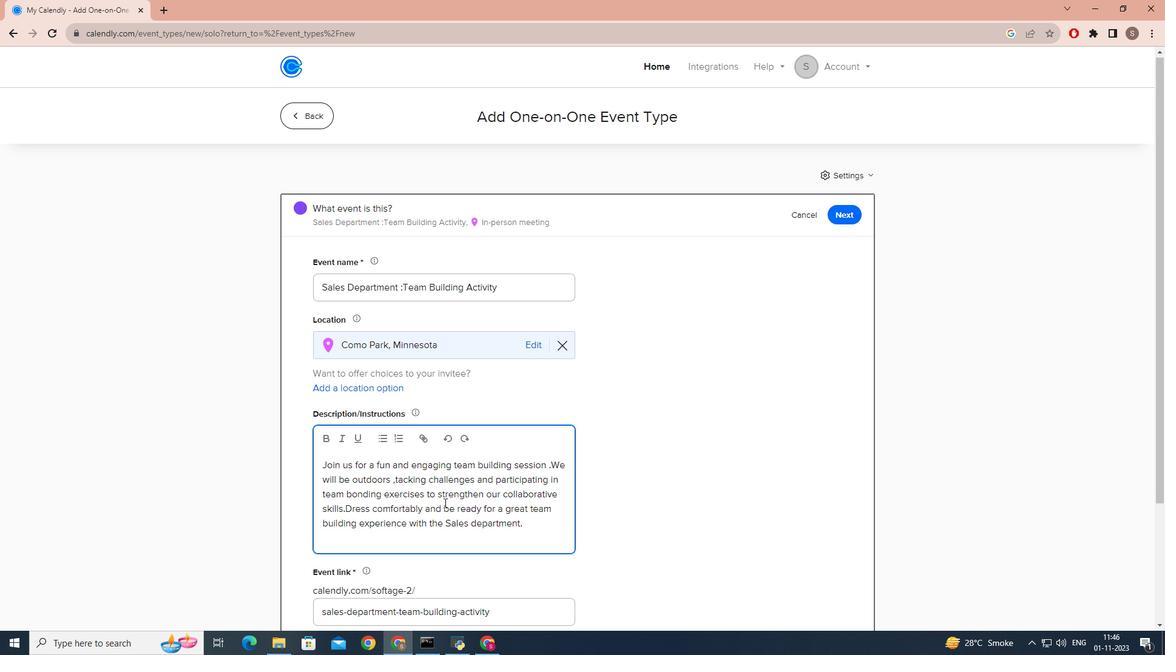 
Action: Mouse moved to (444, 503)
Screenshot: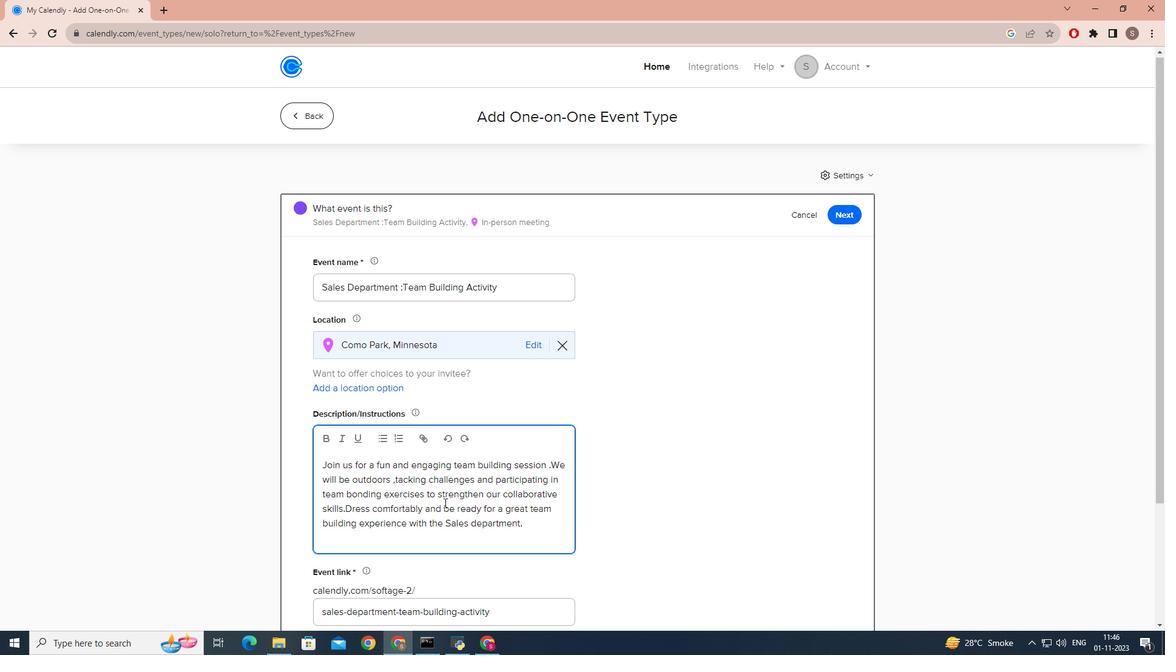
Action: Mouse scrolled (444, 502) with delta (0, 0)
Screenshot: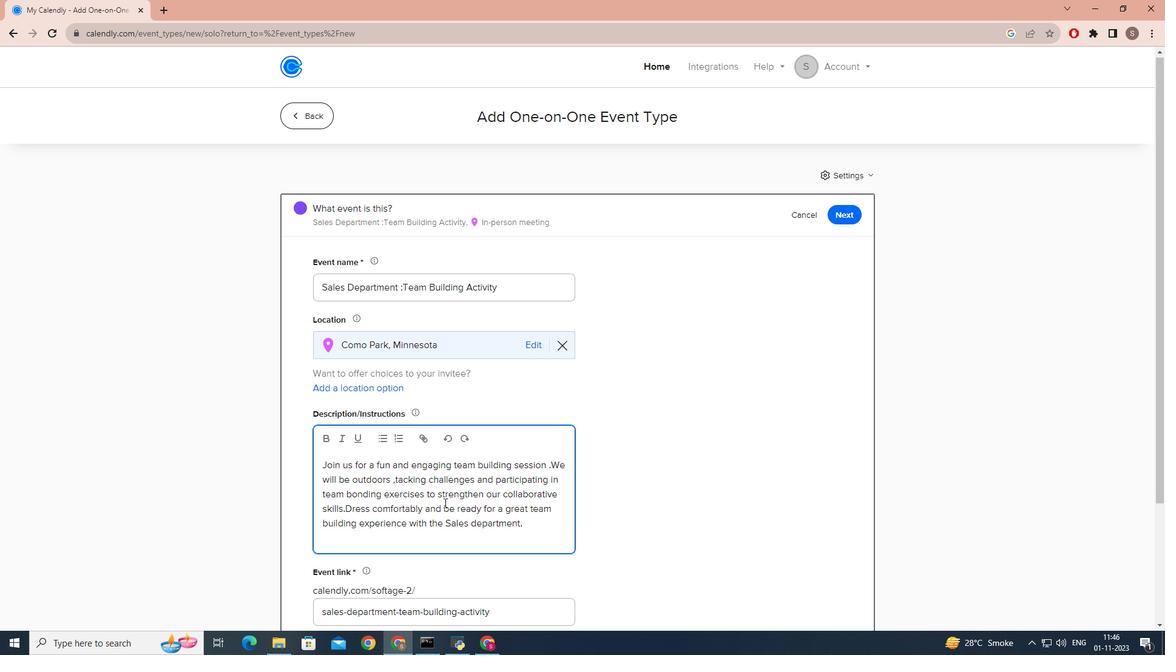 
Action: Mouse moved to (433, 508)
Screenshot: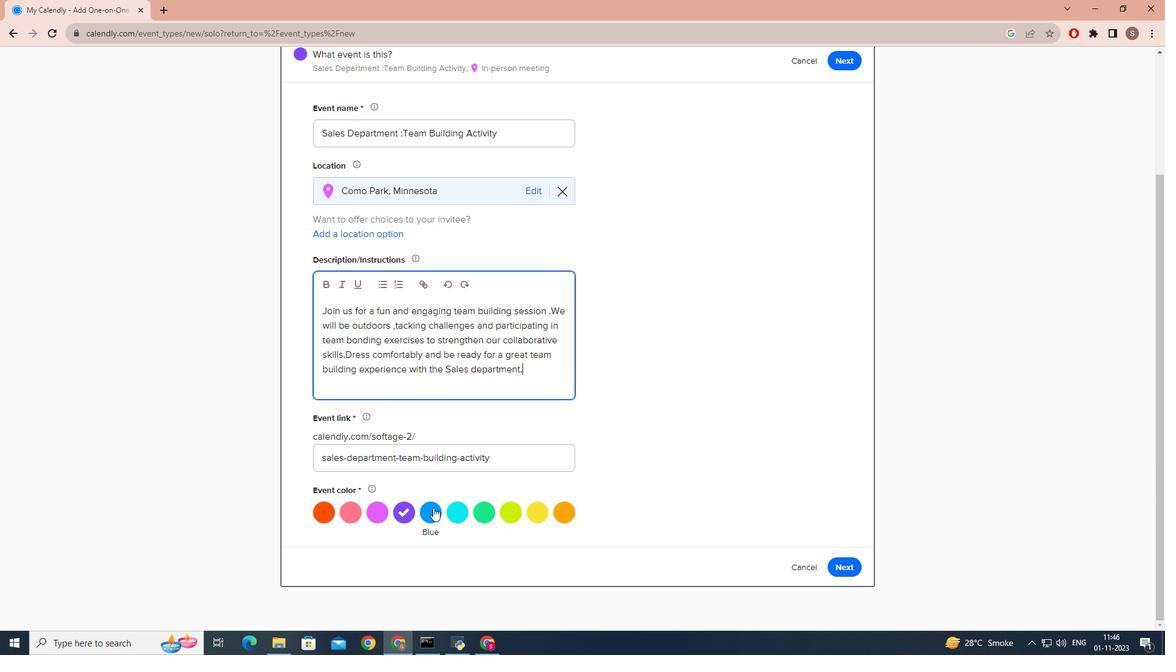 
Action: Mouse pressed left at (433, 508)
Screenshot: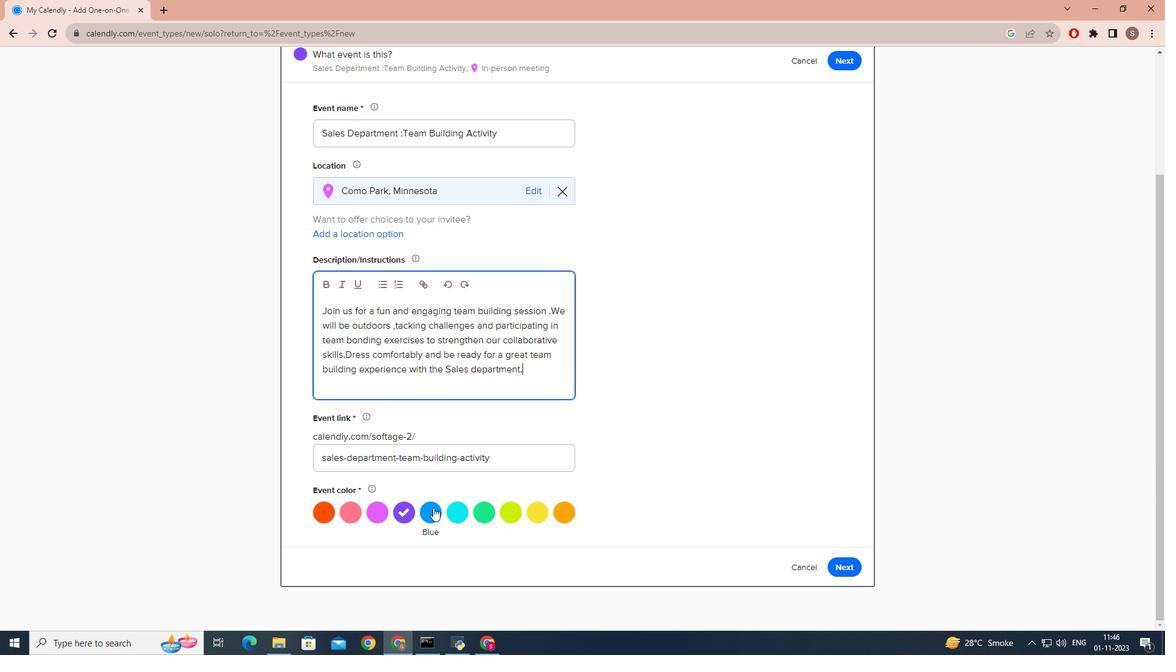 
Action: Mouse moved to (851, 564)
Screenshot: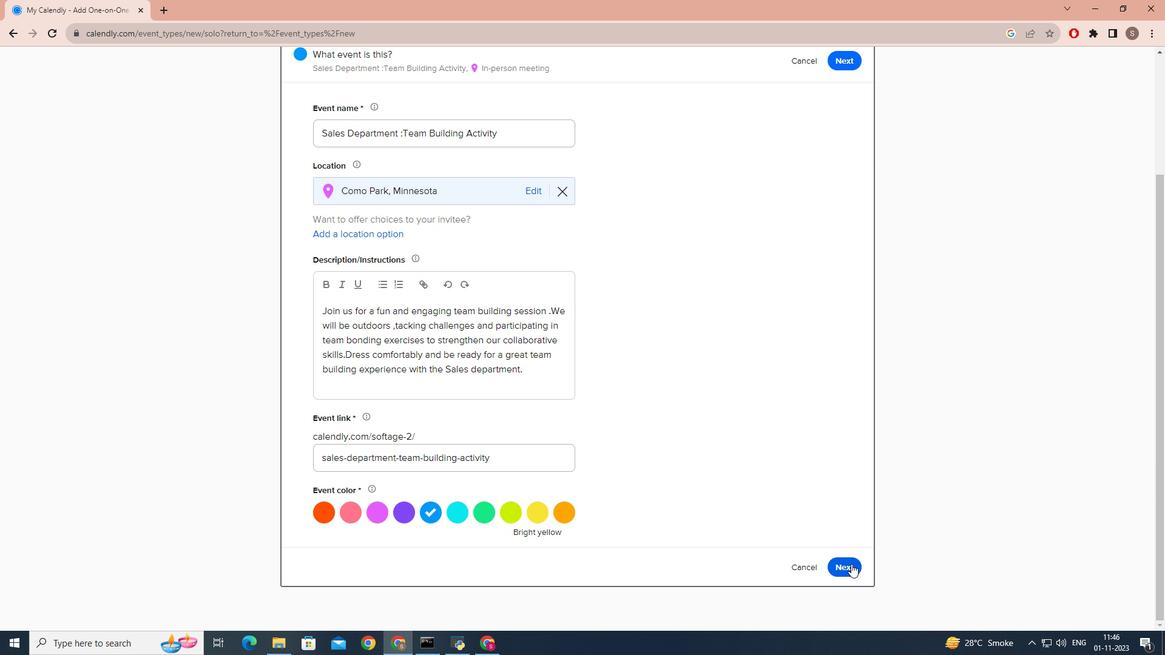 
Action: Mouse pressed left at (851, 564)
Screenshot: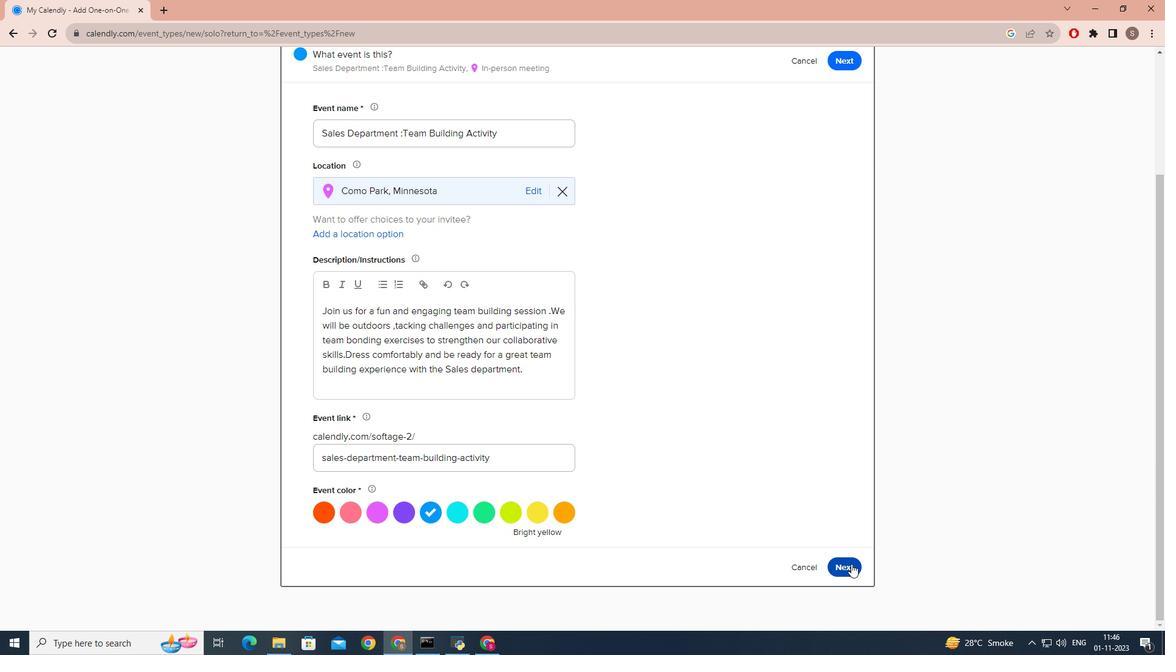 
Action: Mouse moved to (444, 355)
Screenshot: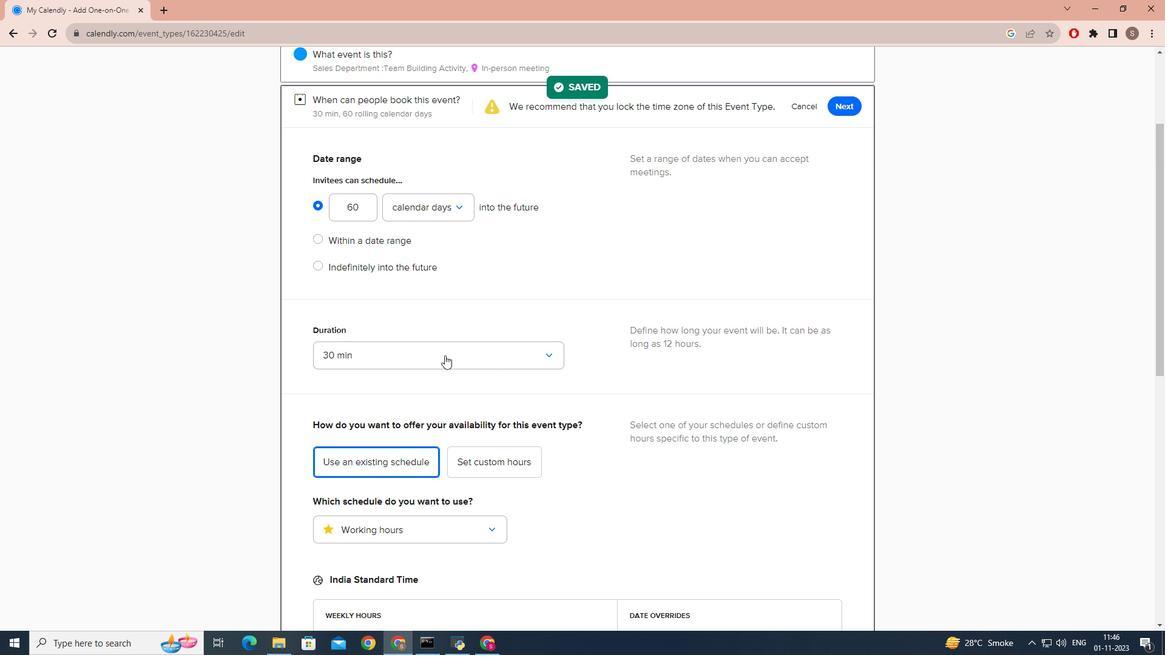 
Action: Mouse pressed left at (444, 355)
Screenshot: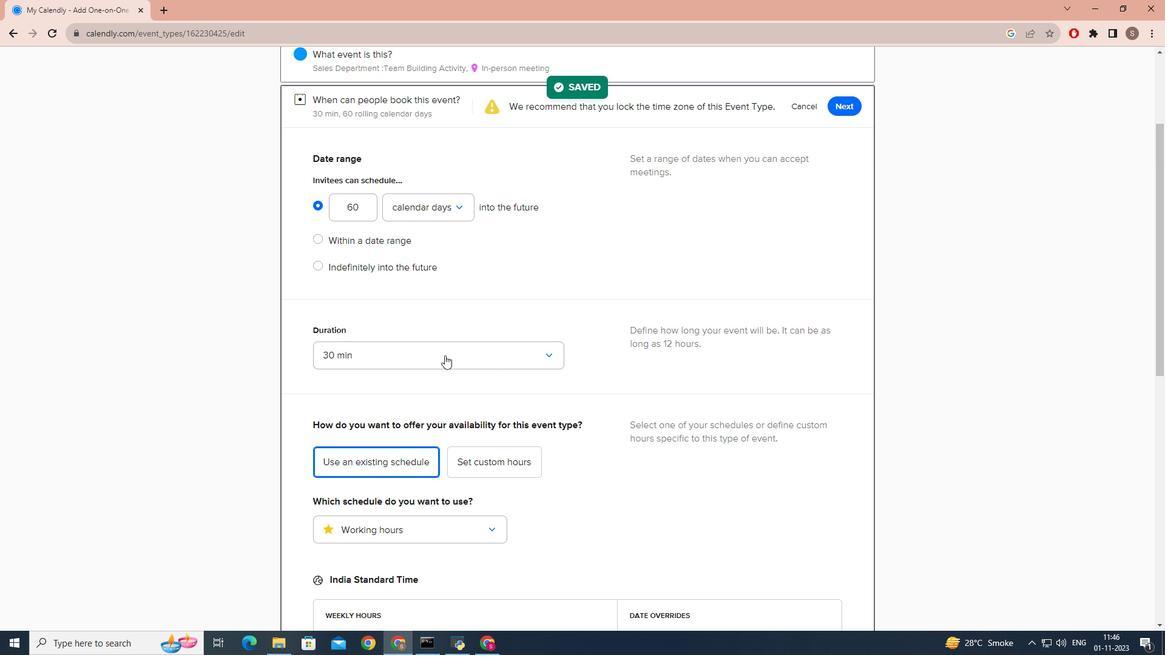 
Action: Mouse moved to (371, 472)
Screenshot: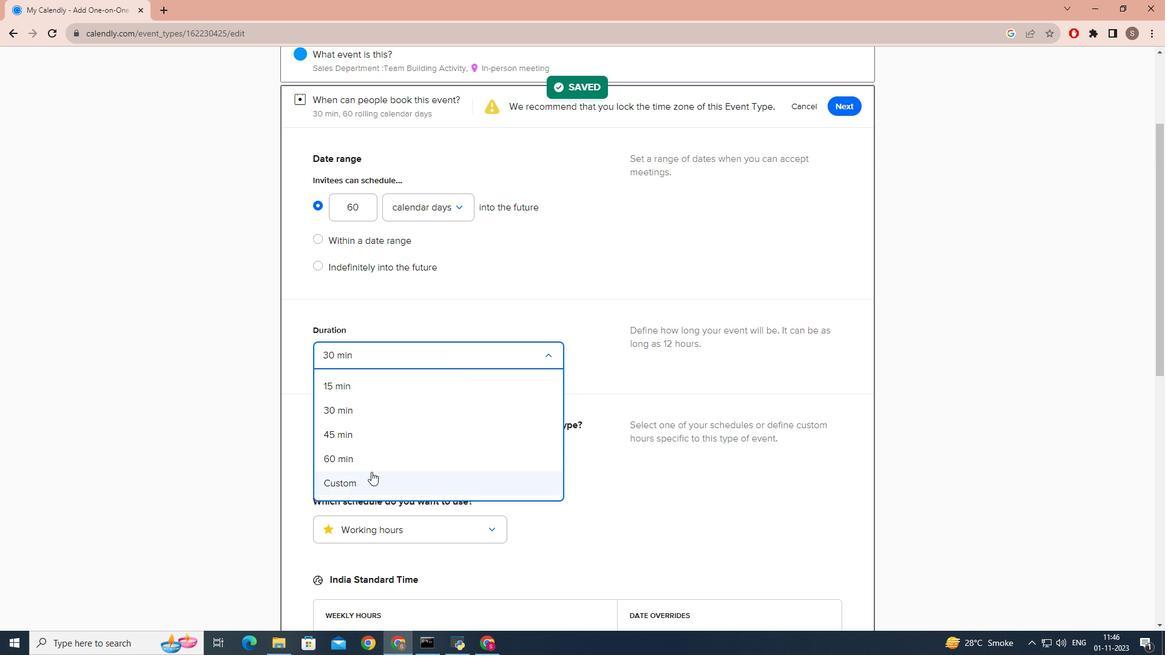 
Action: Mouse pressed left at (371, 472)
Screenshot: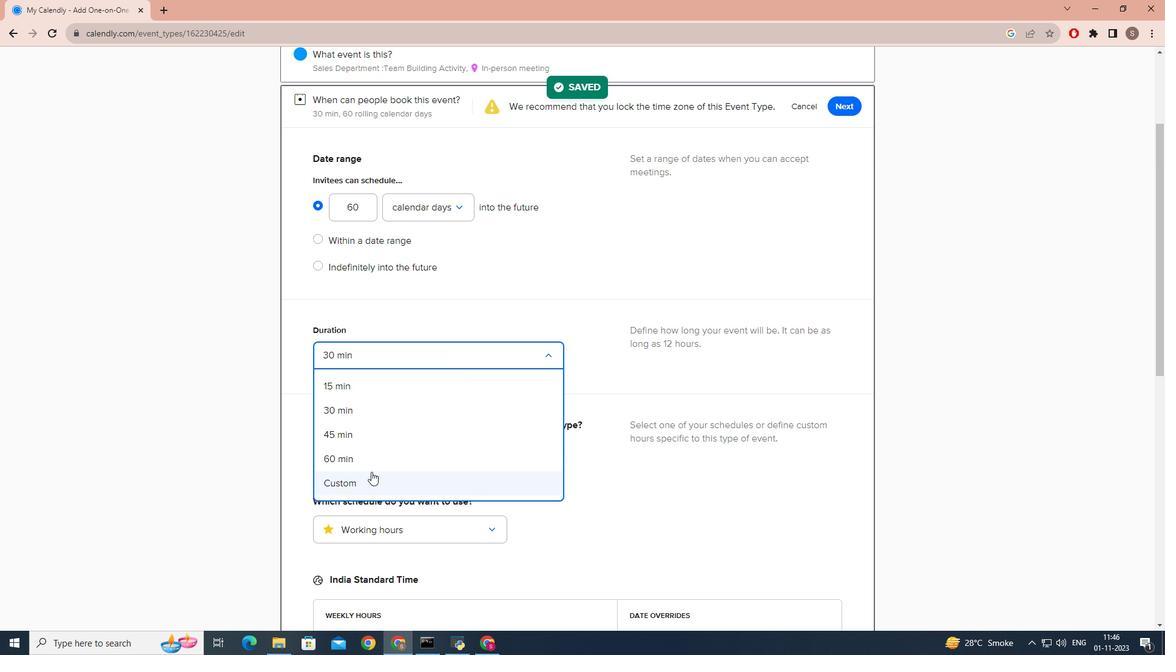 
Action: Mouse moved to (395, 388)
Screenshot: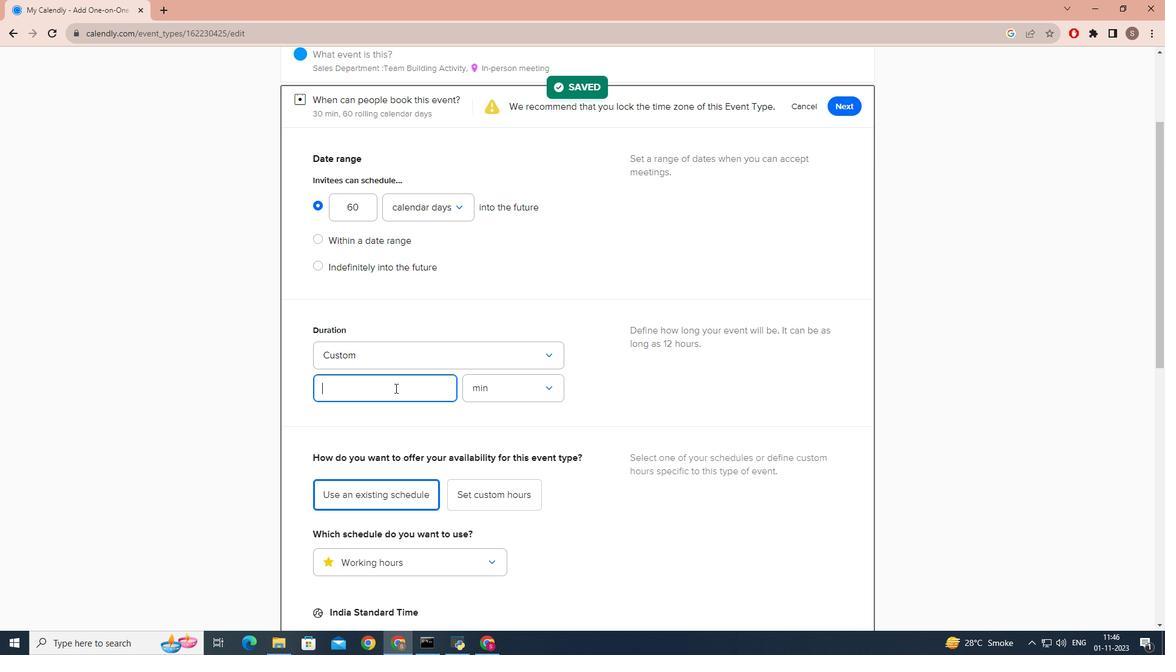 
Action: Mouse pressed left at (395, 388)
Screenshot: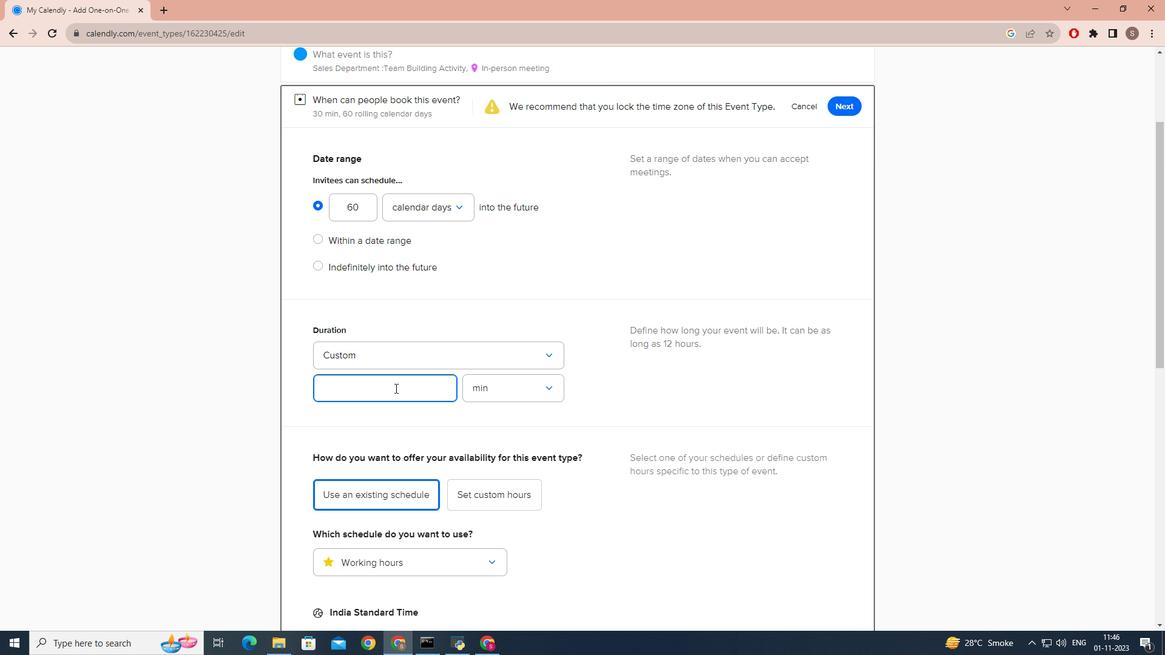 
Action: Key pressed 2
Screenshot: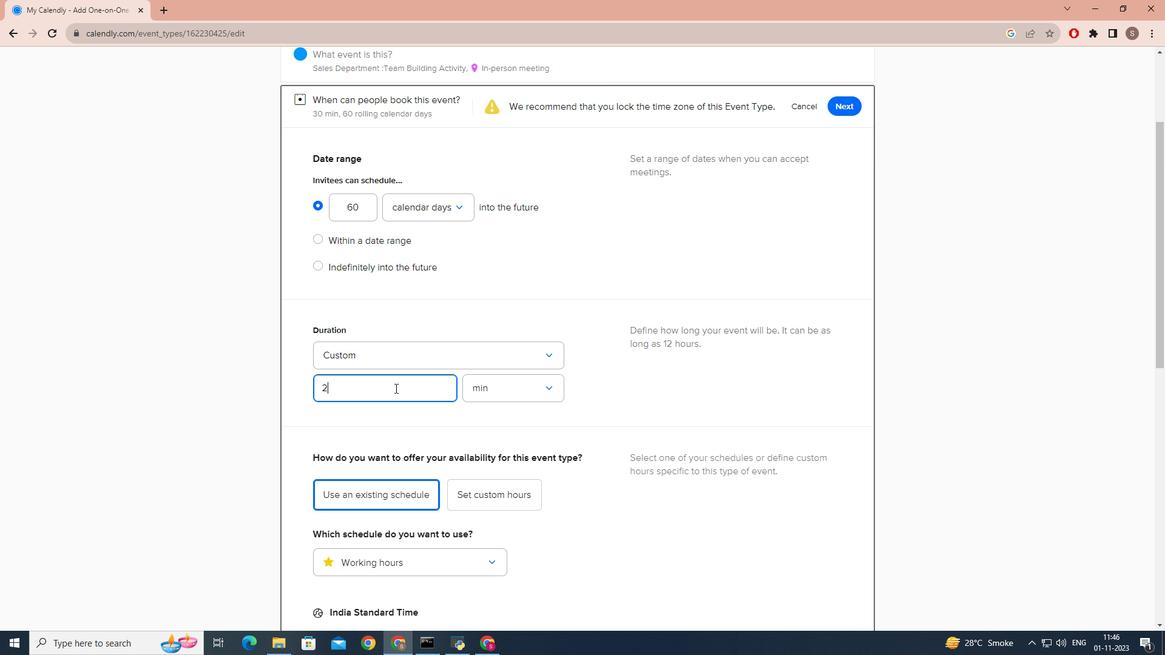 
Action: Mouse moved to (538, 398)
Screenshot: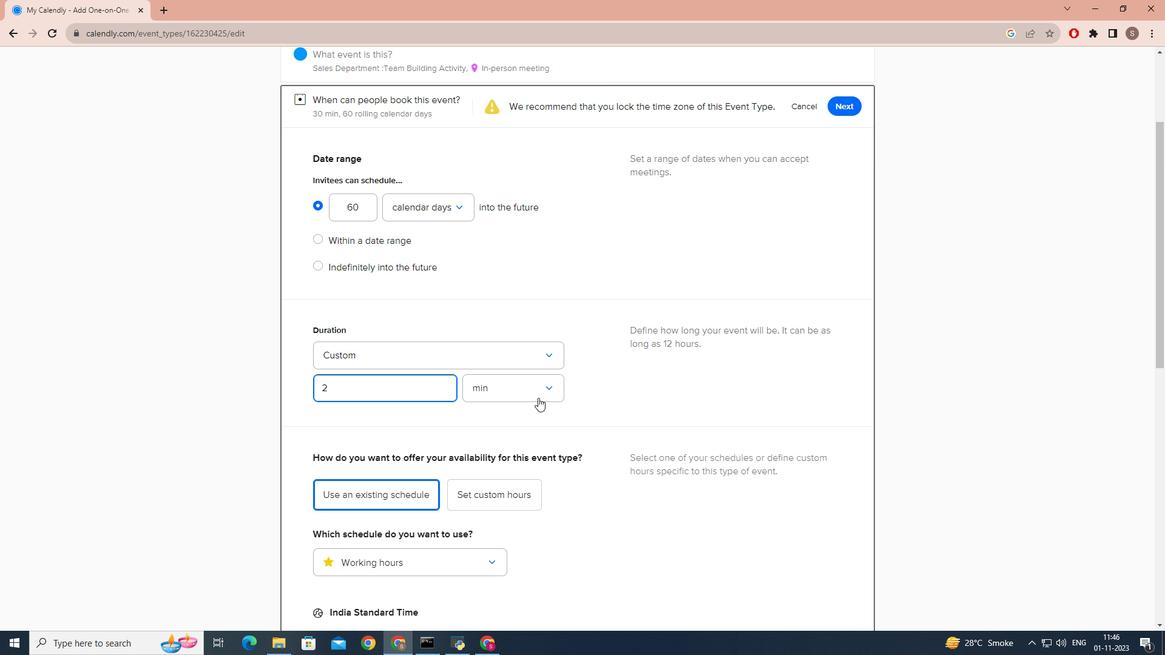 
Action: Mouse pressed left at (538, 398)
Screenshot: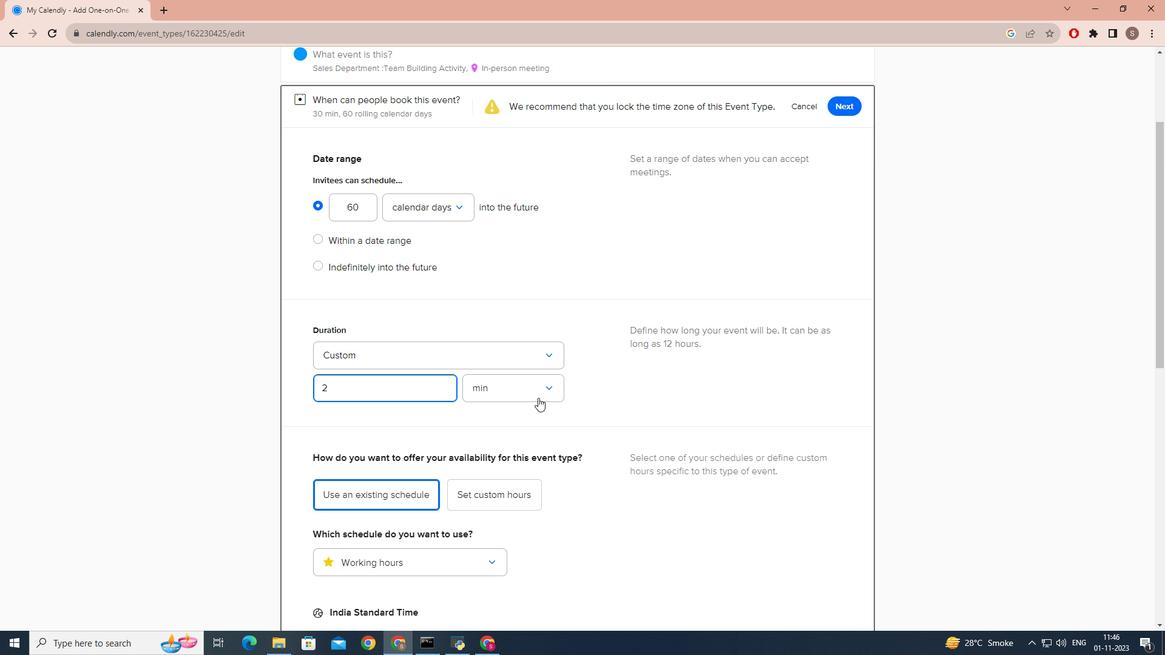 
Action: Mouse moved to (499, 442)
Screenshot: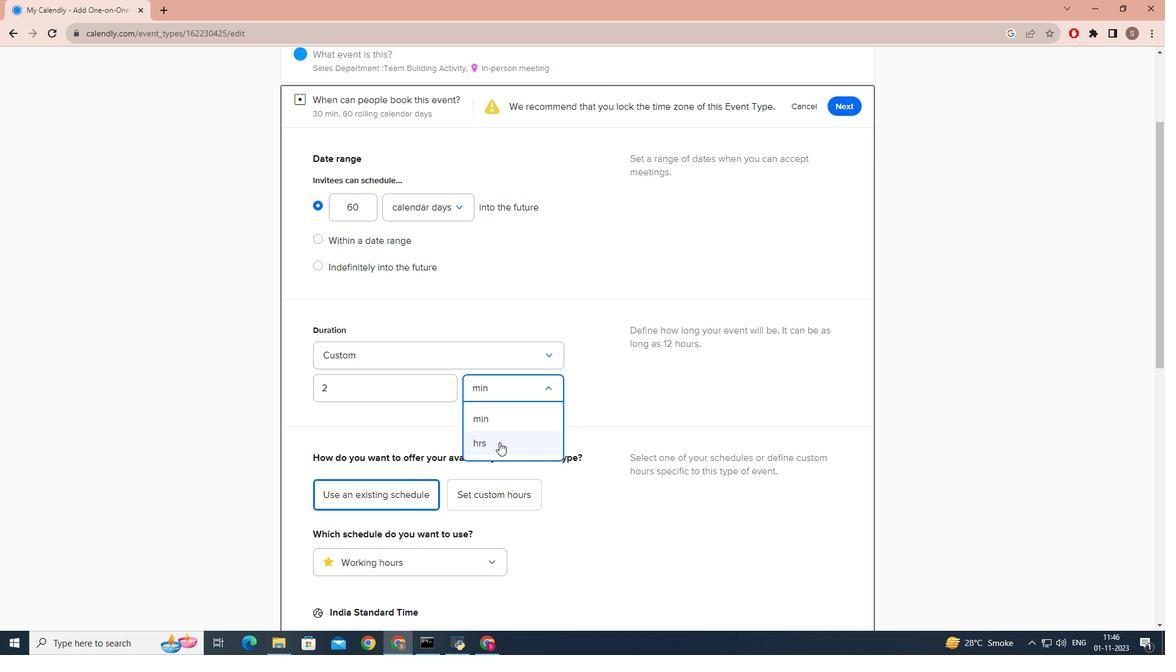 
Action: Mouse pressed left at (499, 442)
Screenshot: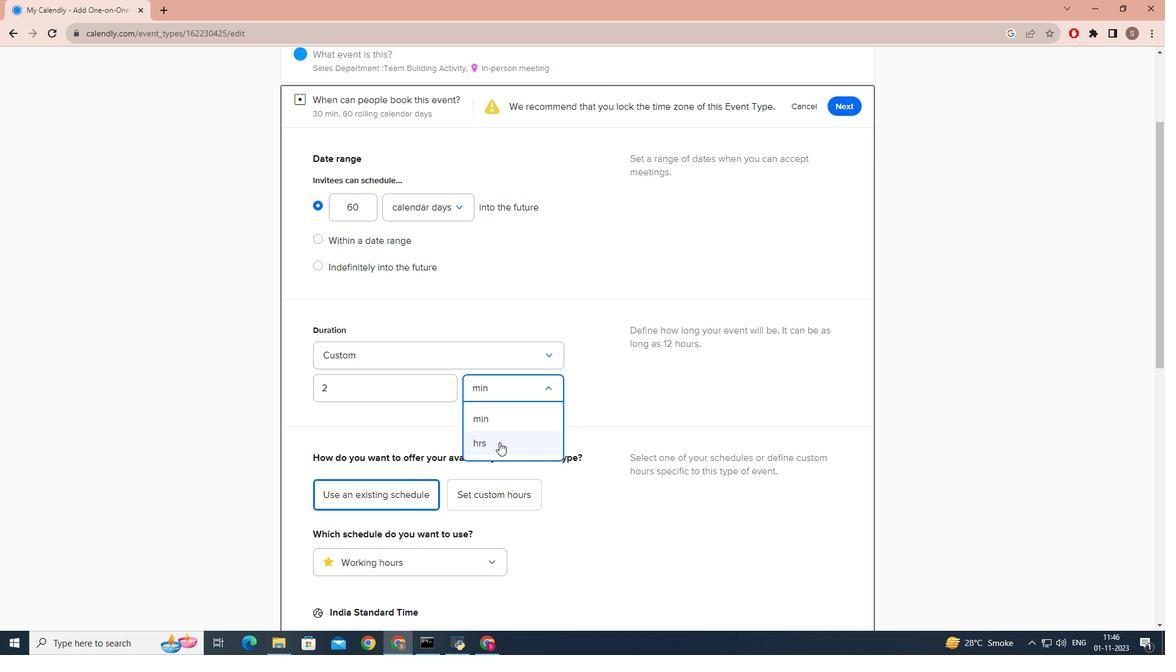
Action: Mouse moved to (660, 422)
Screenshot: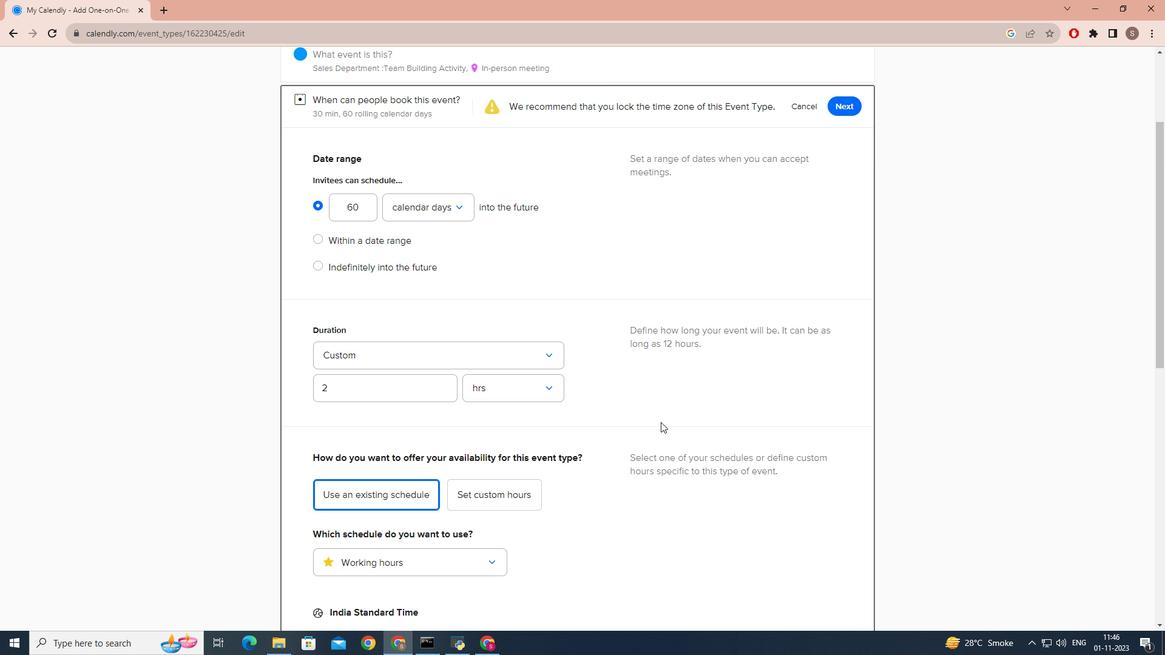 
Action: Mouse scrolled (660, 421) with delta (0, 0)
Screenshot: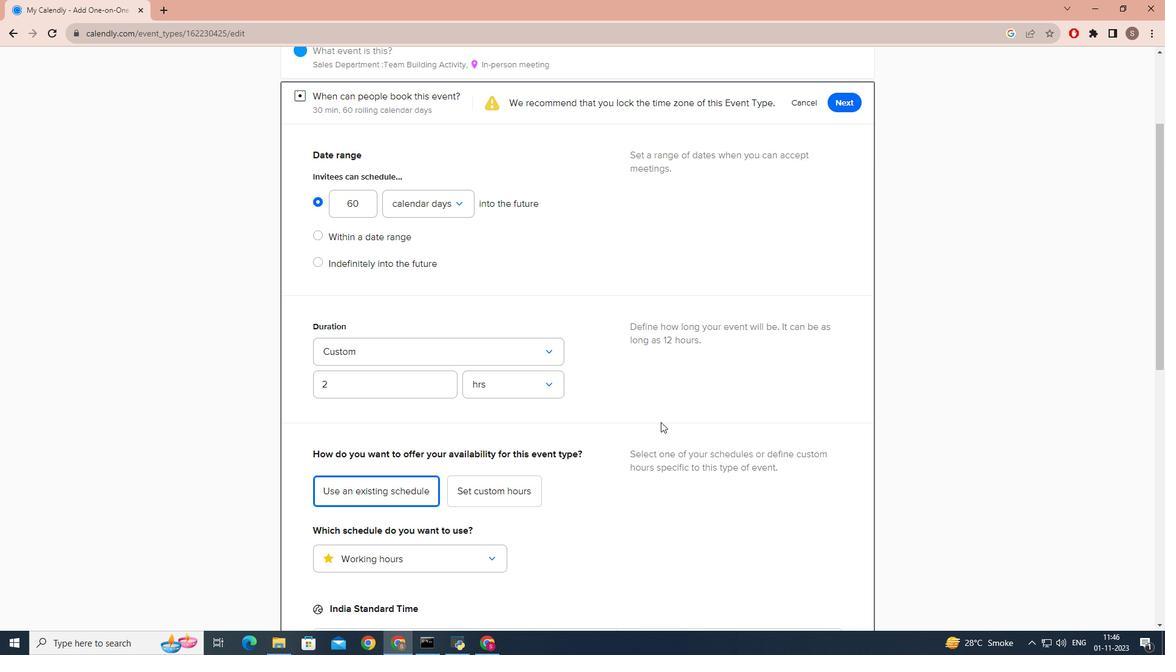 
Action: Mouse scrolled (660, 421) with delta (0, 0)
Screenshot: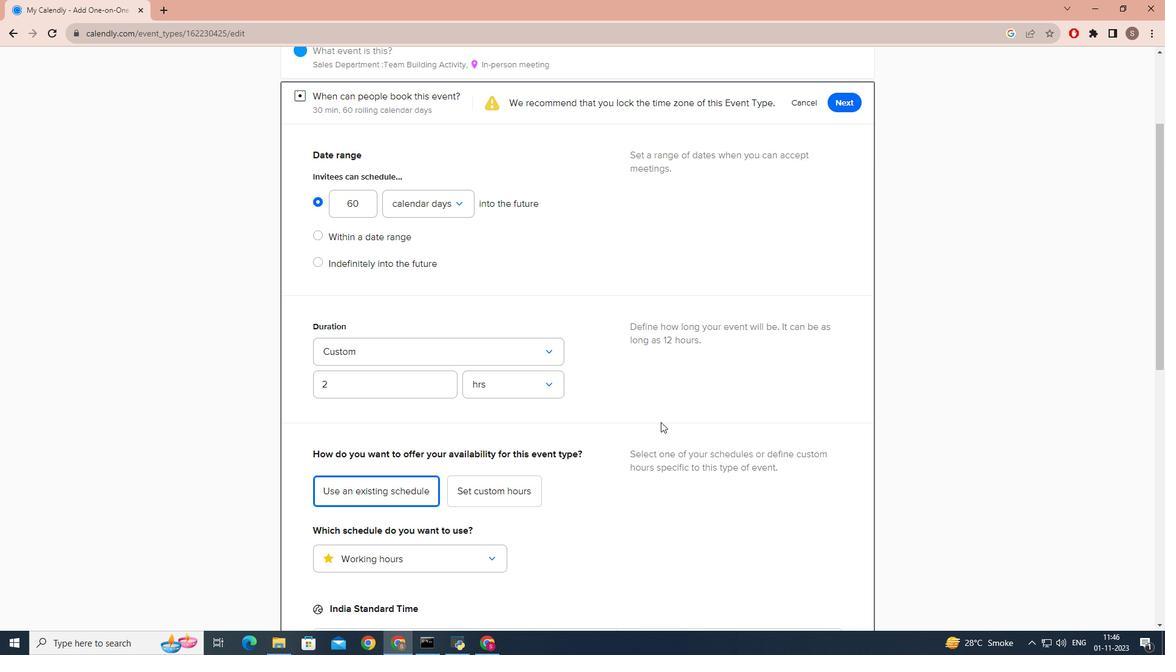 
Action: Mouse scrolled (660, 421) with delta (0, 0)
Screenshot: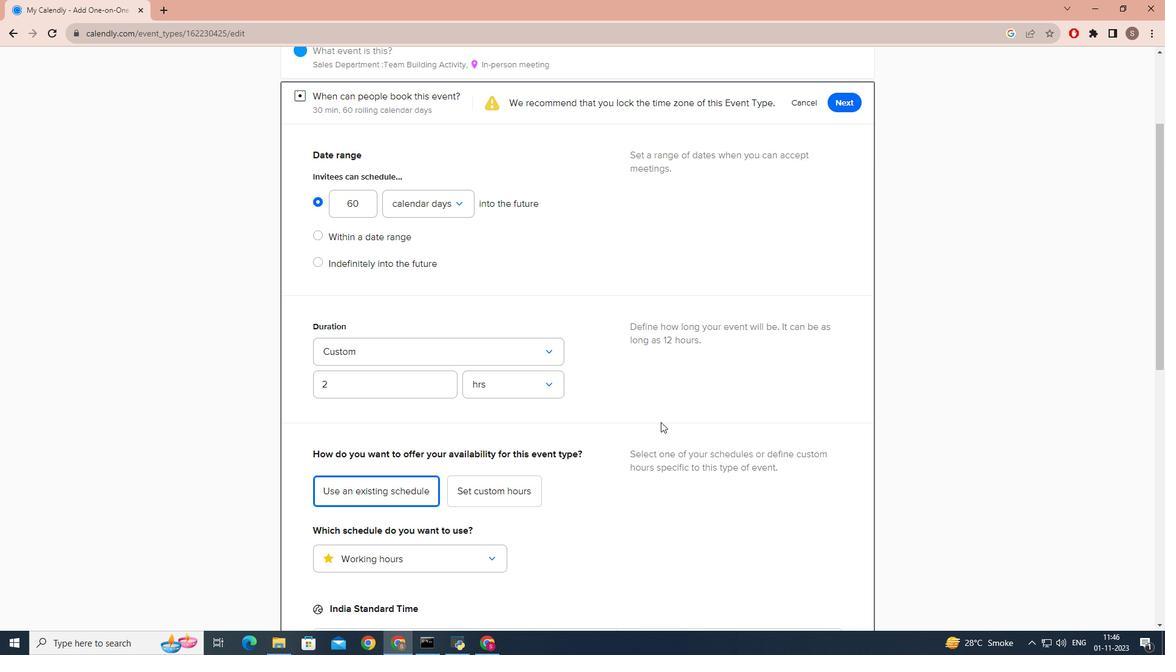 
Action: Mouse scrolled (660, 421) with delta (0, 0)
Screenshot: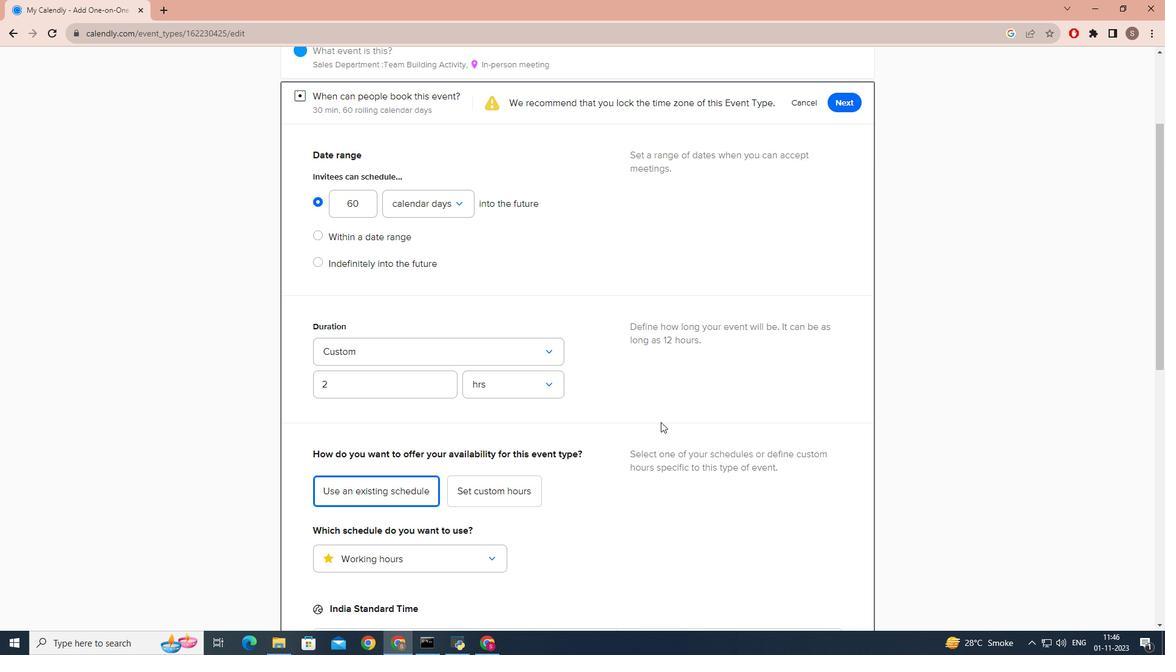 
Action: Mouse scrolled (660, 421) with delta (0, 0)
Screenshot: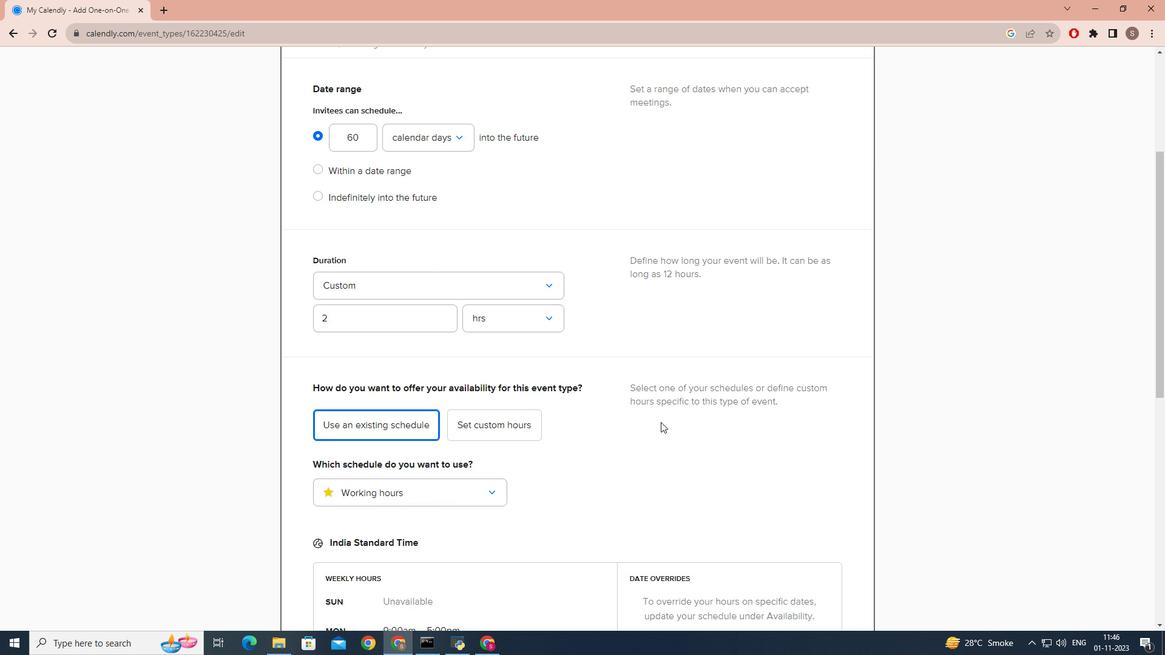 
Action: Mouse scrolled (660, 421) with delta (0, 0)
Screenshot: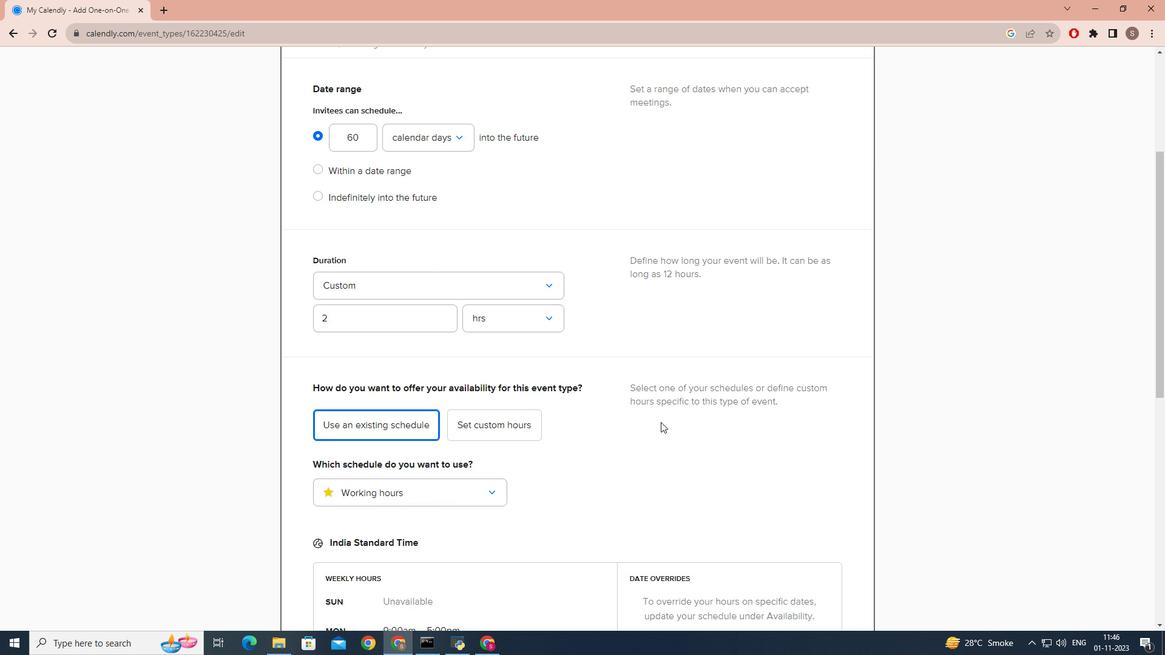 
Action: Mouse moved to (786, 478)
Screenshot: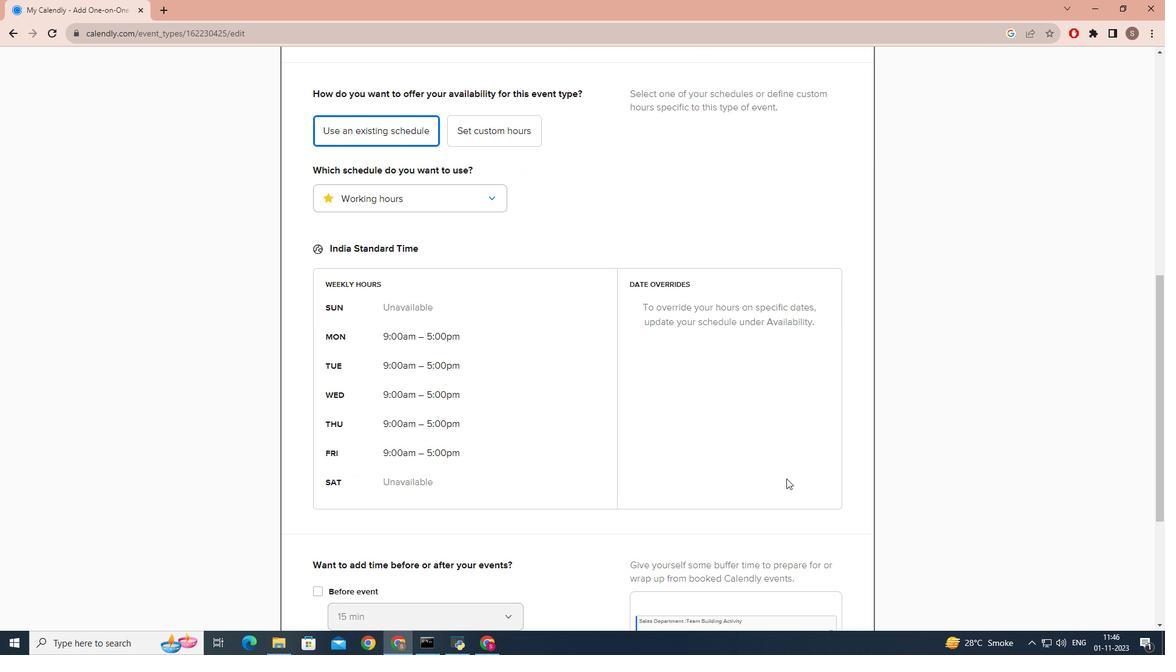 
Action: Mouse scrolled (786, 478) with delta (0, 0)
Screenshot: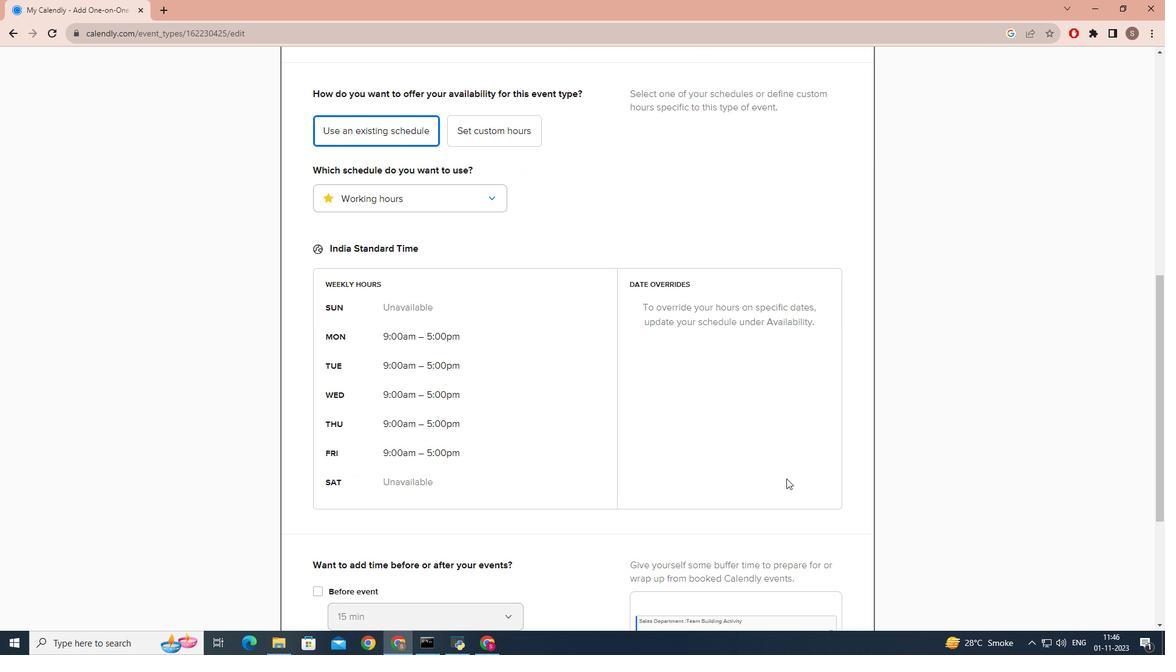 
Action: Mouse scrolled (786, 478) with delta (0, 0)
Screenshot: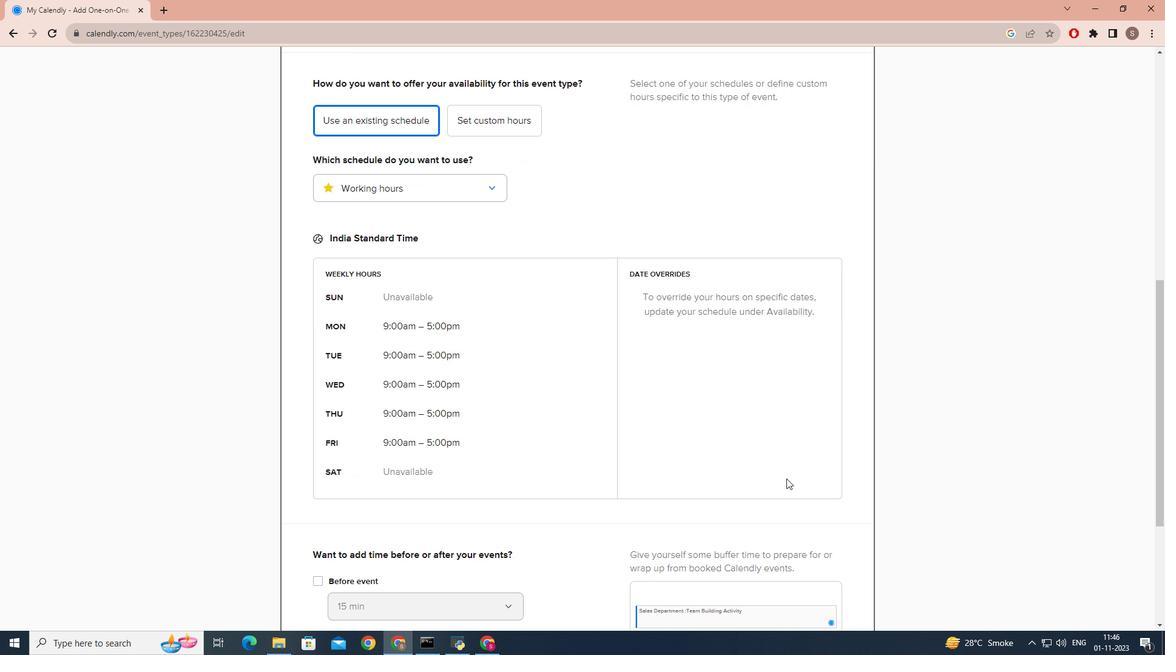 
Action: Mouse scrolled (786, 478) with delta (0, 0)
Screenshot: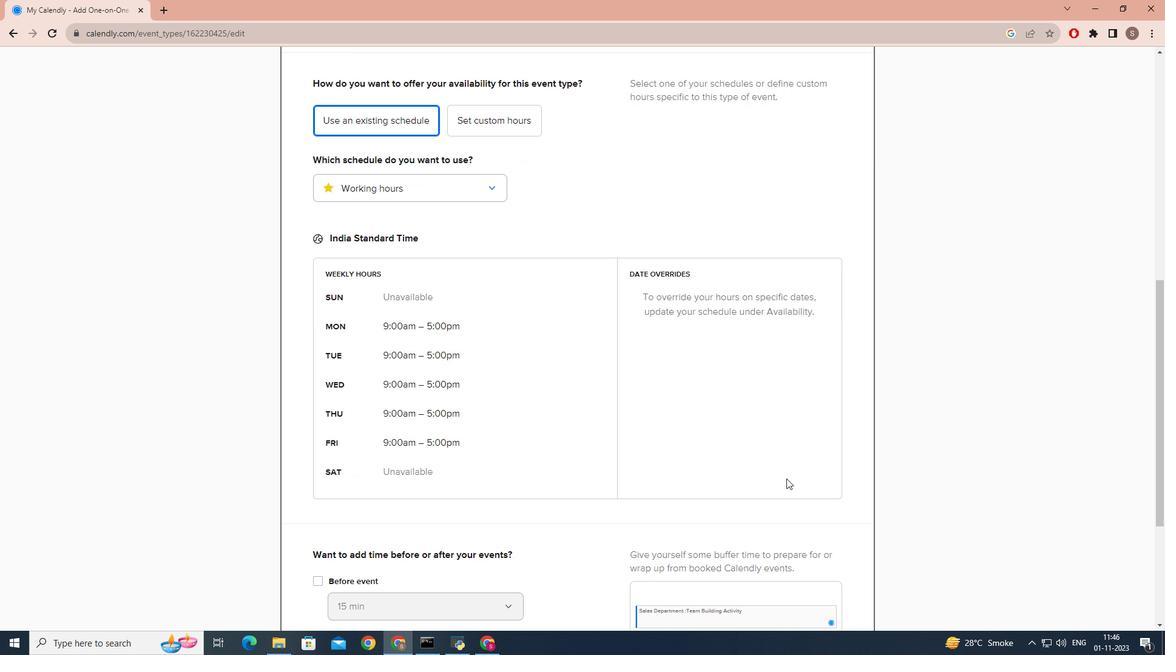 
Action: Mouse moved to (847, 618)
Screenshot: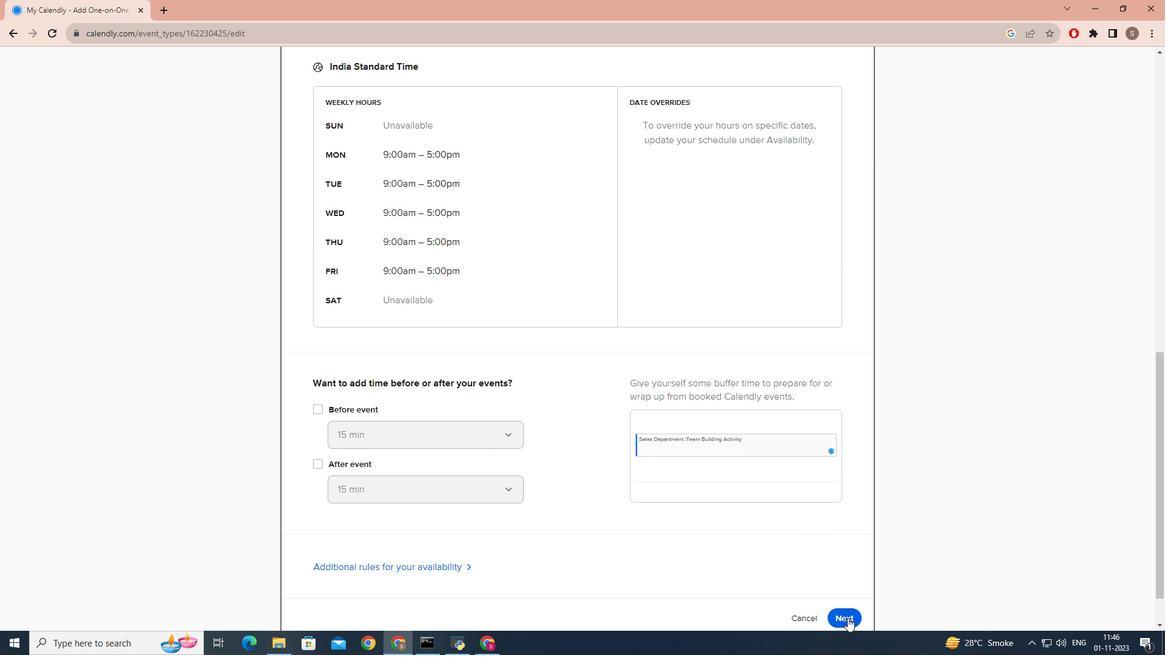 
Action: Mouse pressed left at (847, 618)
Screenshot: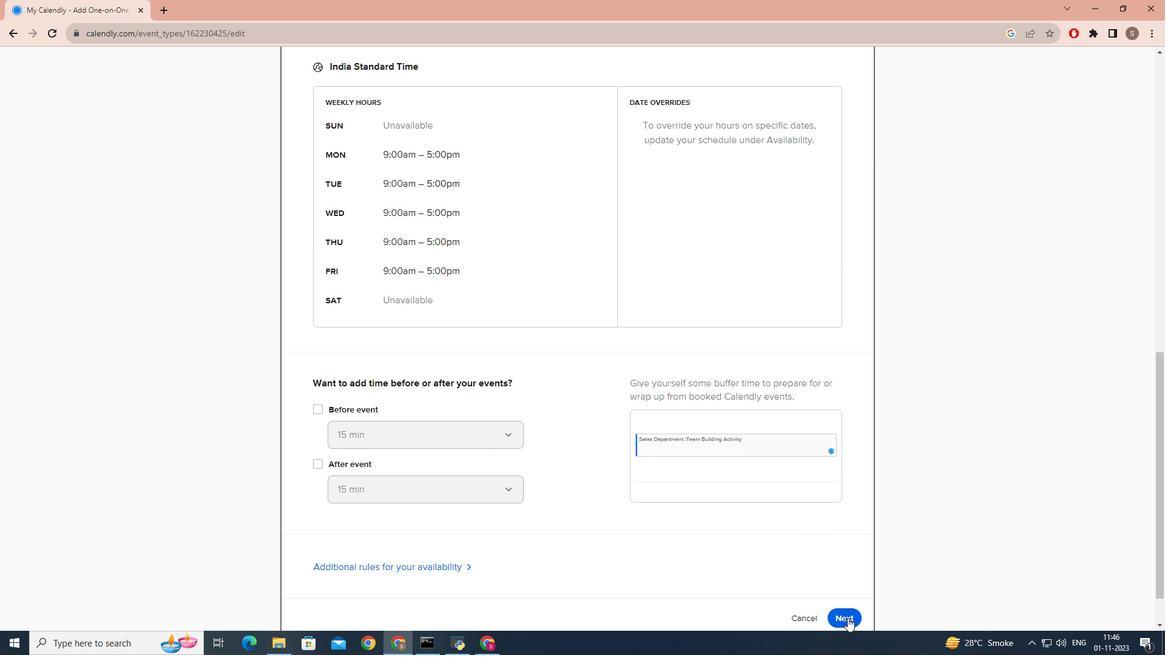 
